 Task: Look for space in San Juan del Río, Mexico from 5th July, 2023 to 15th July, 2023 for 9 adults in price range Rs.15000 to Rs.25000. Place can be entire place with 5 bedrooms having 5 beds and 5 bathrooms. Property type can be house, flat, guest house. Booking option can be shelf check-in. Required host language is English.
Action: Mouse moved to (436, 90)
Screenshot: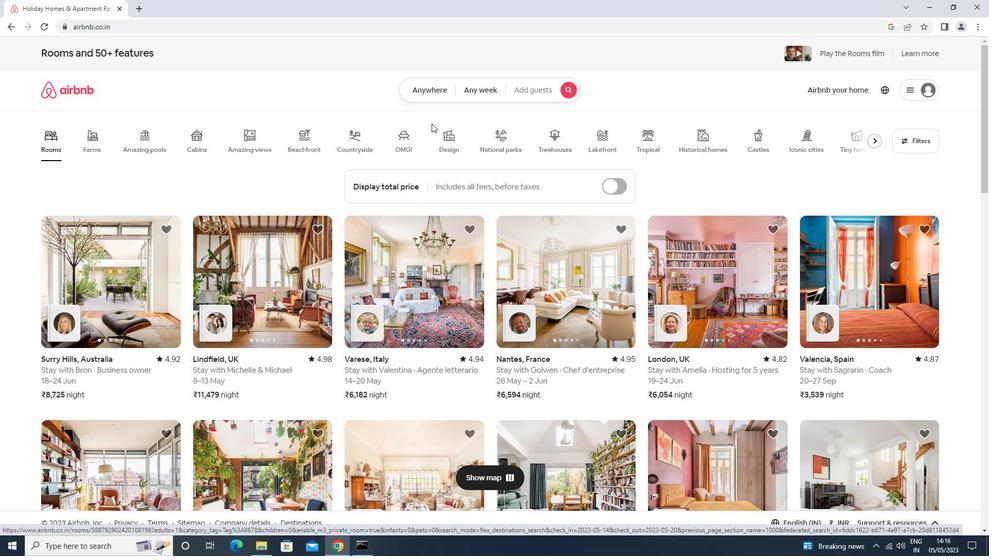 
Action: Mouse pressed left at (436, 90)
Screenshot: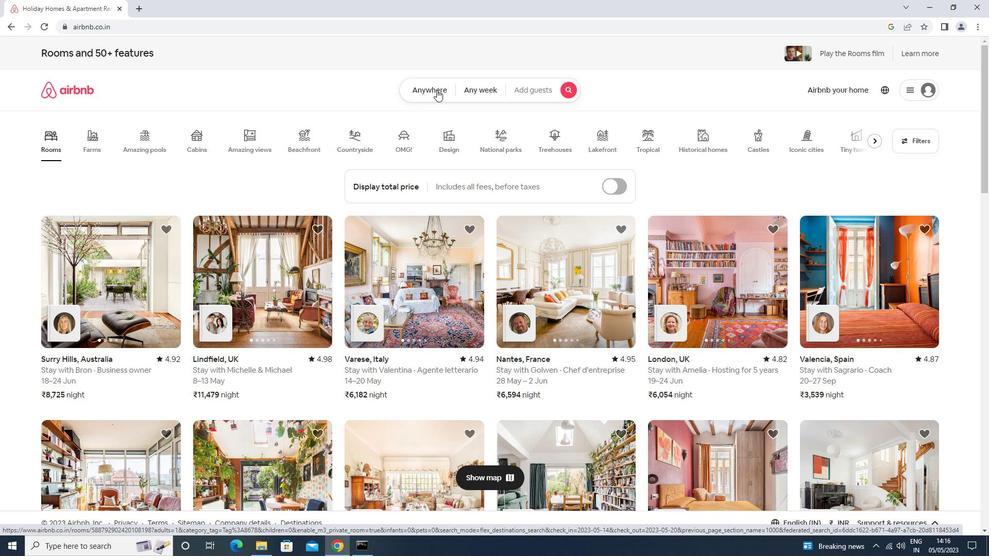 
Action: Mouse moved to (361, 131)
Screenshot: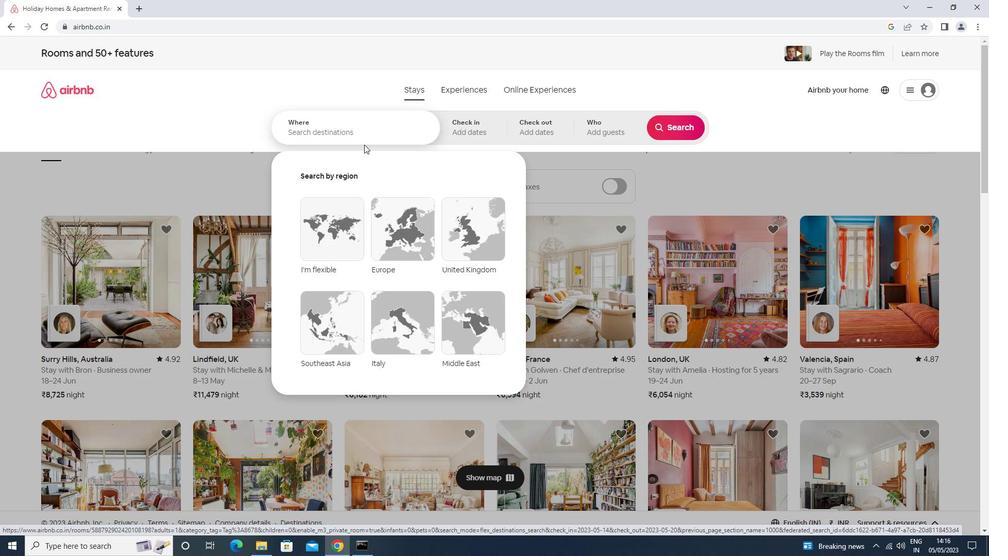 
Action: Mouse pressed left at (361, 131)
Screenshot: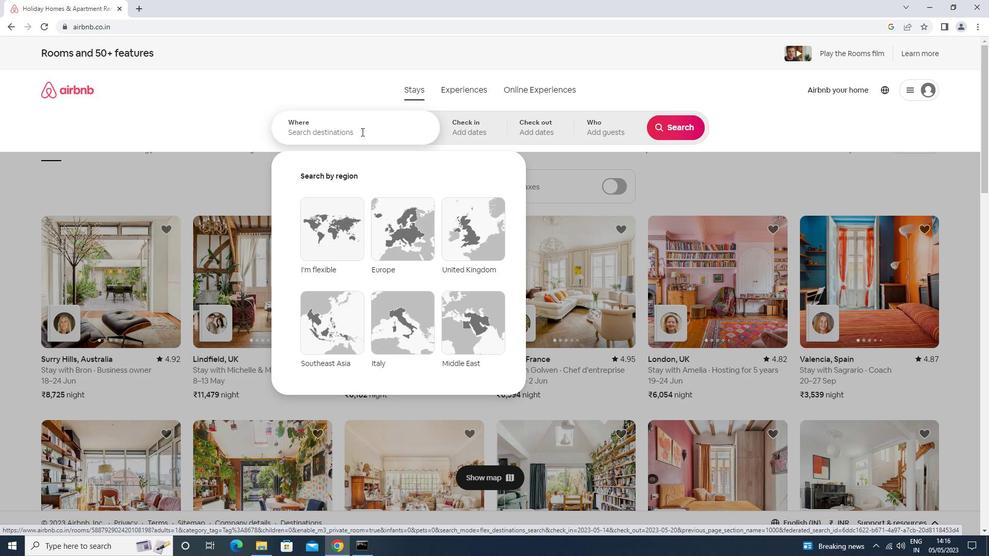 
Action: Key pressed <Key.shift>SAN<Key.space><Key.shift>JUAN<Key.space>DEL<Key.space><Key.down><Key.down><Key.enter>
Screenshot: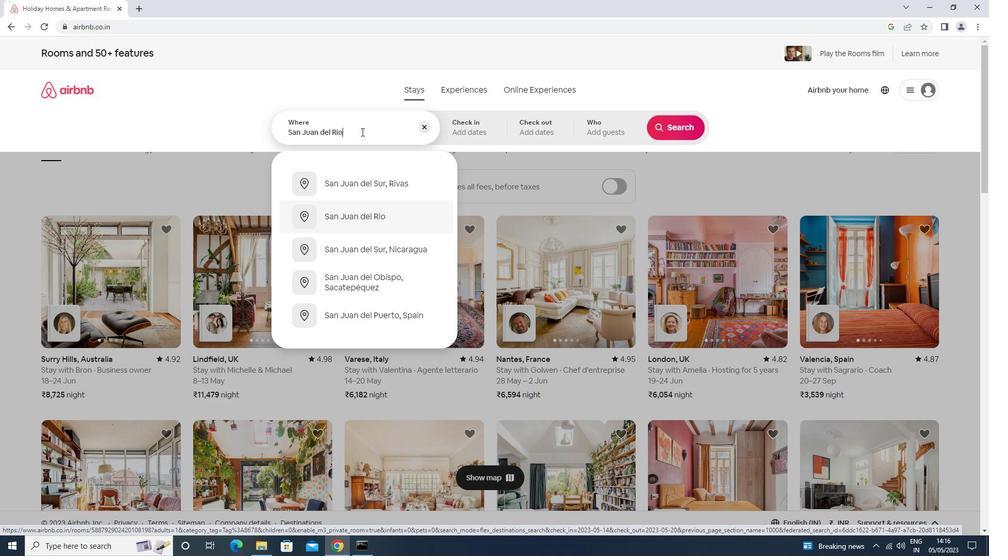 
Action: Mouse moved to (673, 207)
Screenshot: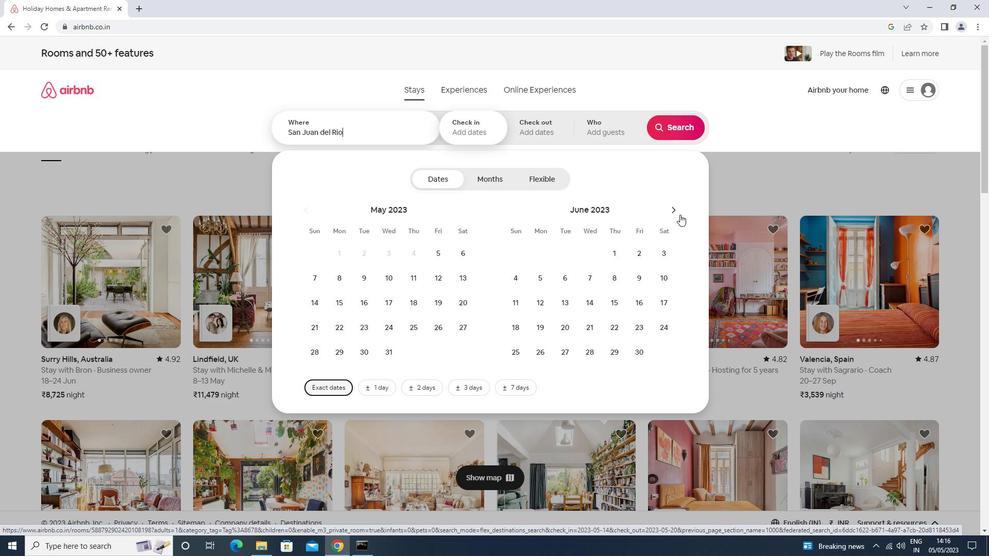 
Action: Mouse pressed left at (673, 207)
Screenshot: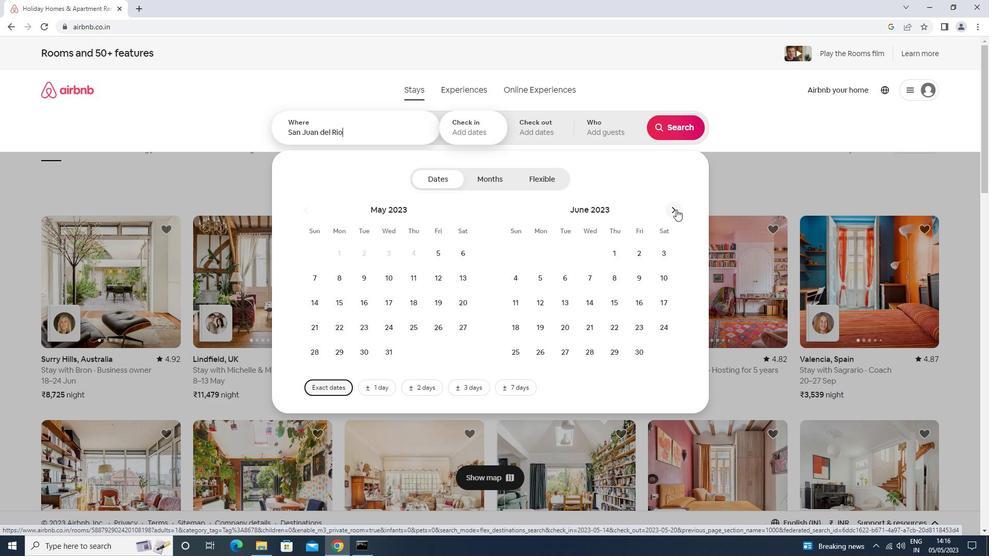 
Action: Mouse moved to (589, 279)
Screenshot: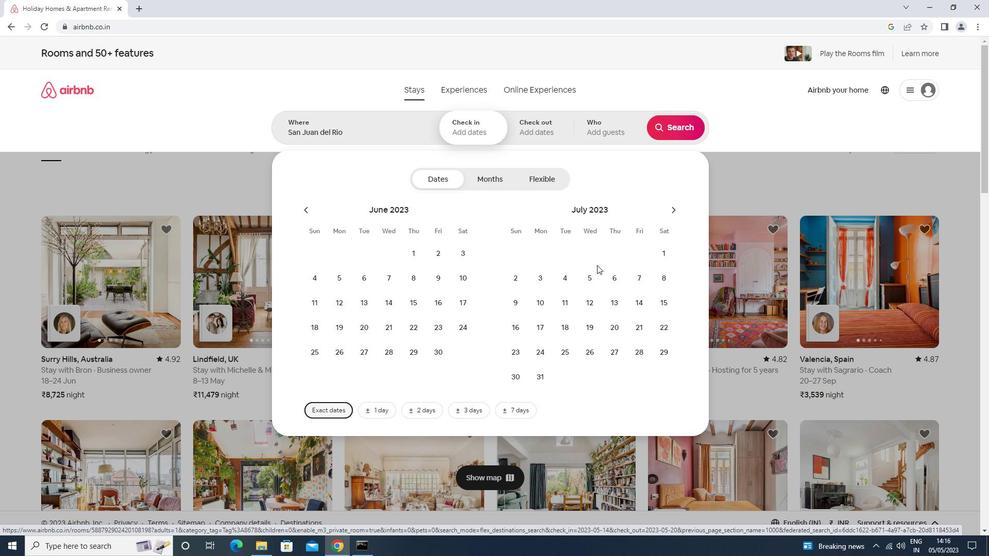 
Action: Mouse pressed left at (589, 279)
Screenshot: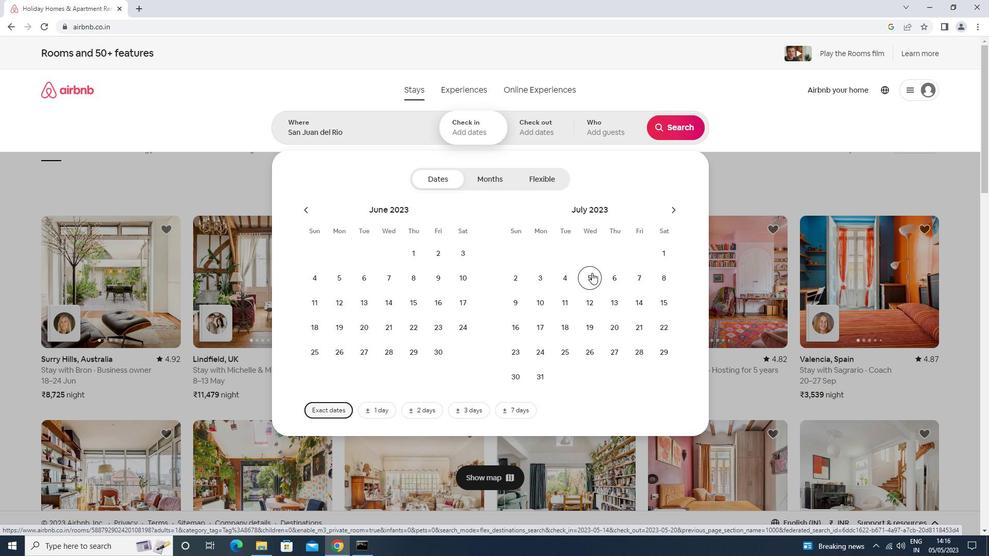 
Action: Mouse moved to (659, 299)
Screenshot: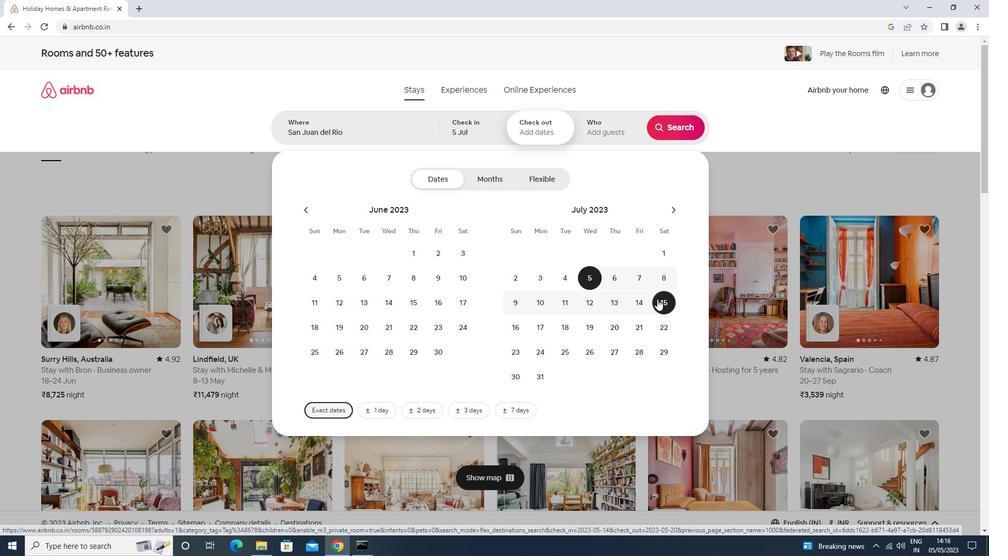 
Action: Mouse pressed left at (659, 299)
Screenshot: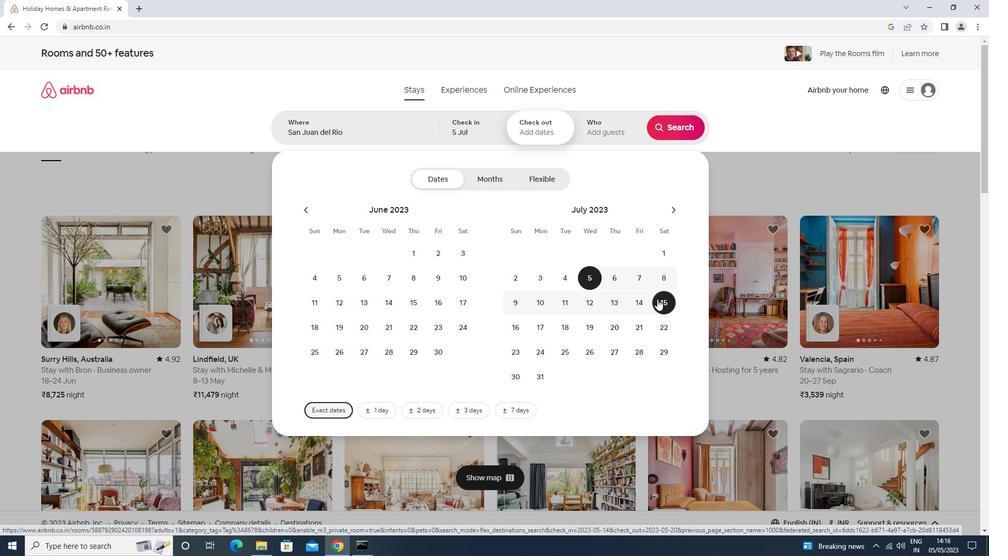 
Action: Mouse moved to (608, 129)
Screenshot: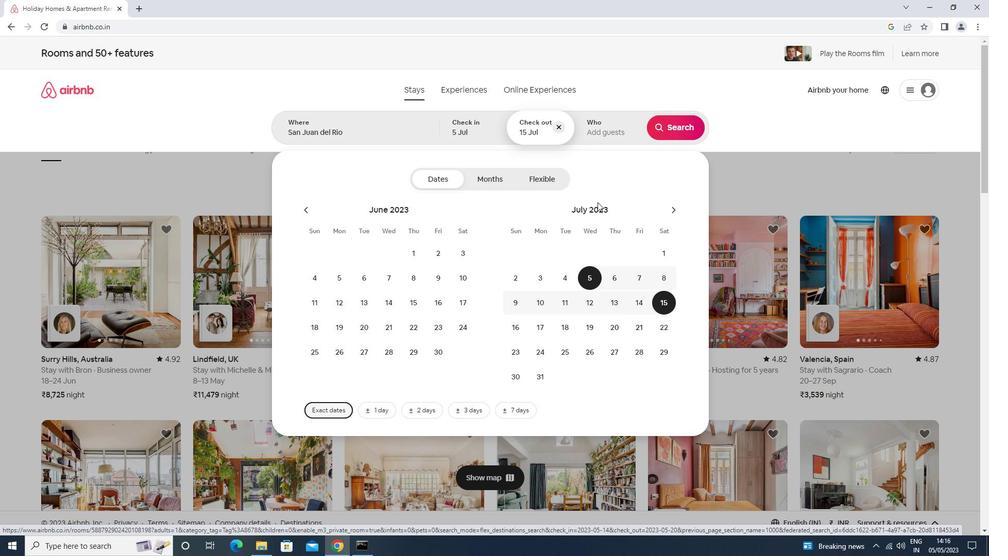 
Action: Mouse pressed left at (608, 129)
Screenshot: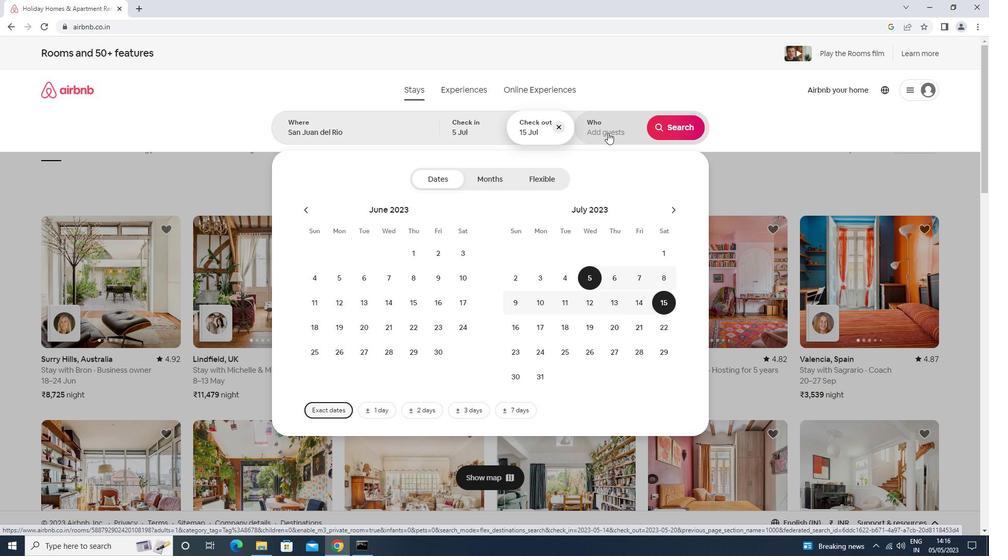 
Action: Mouse moved to (673, 183)
Screenshot: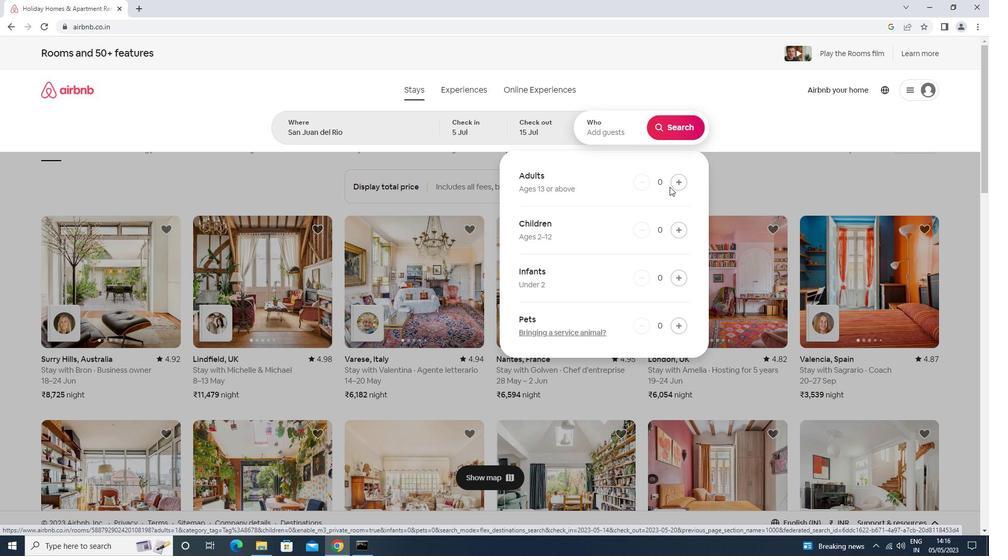 
Action: Mouse pressed left at (673, 183)
Screenshot: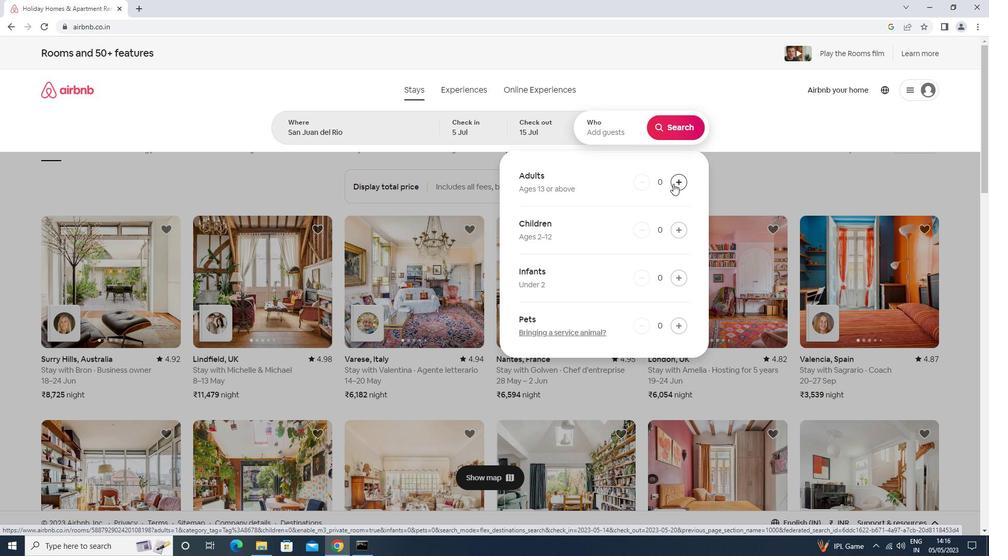 
Action: Mouse pressed left at (673, 183)
Screenshot: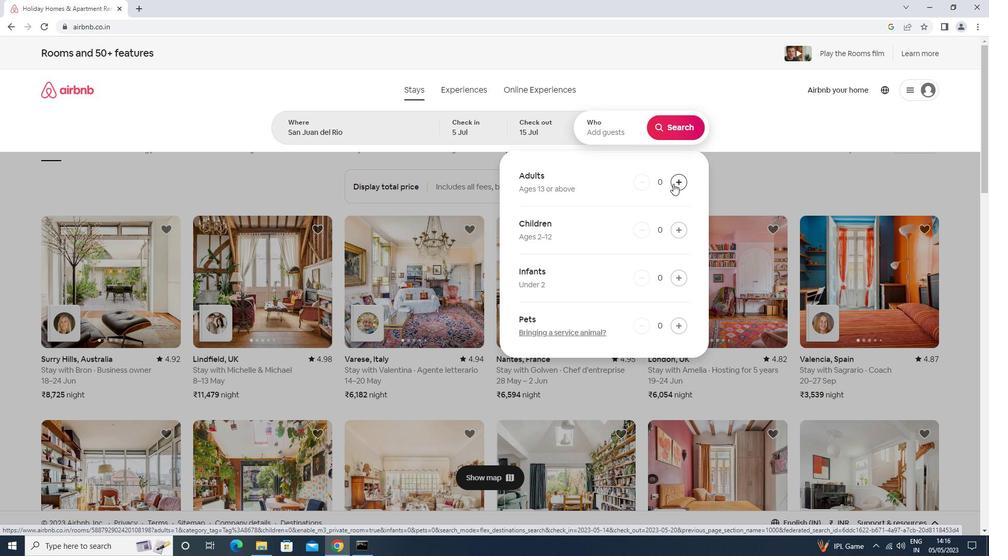 
Action: Mouse pressed left at (673, 183)
Screenshot: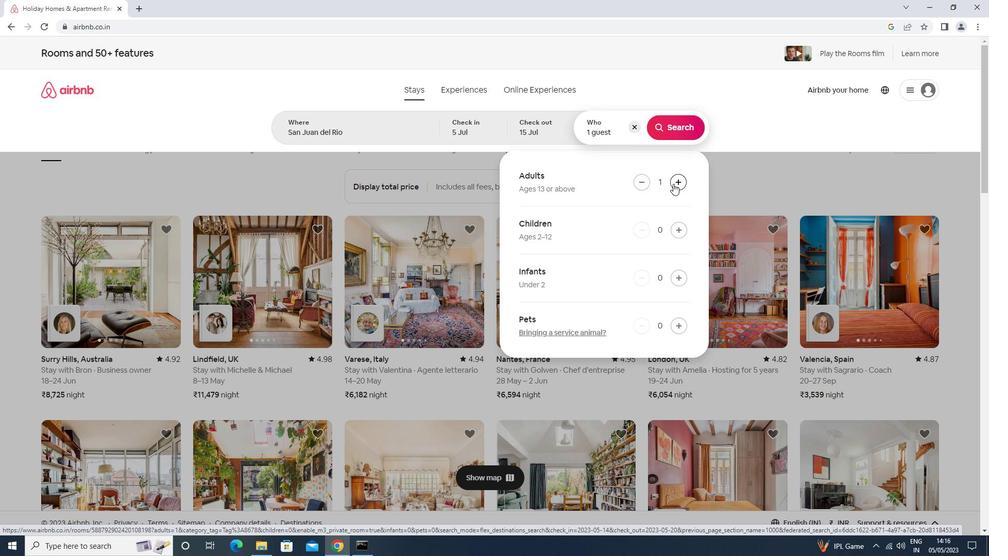 
Action: Mouse pressed left at (673, 183)
Screenshot: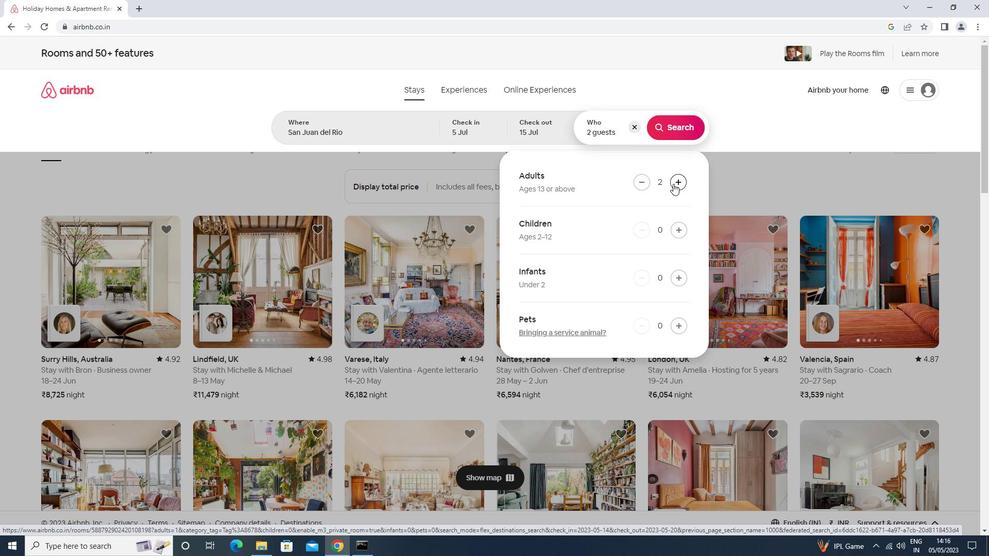 
Action: Mouse pressed left at (673, 183)
Screenshot: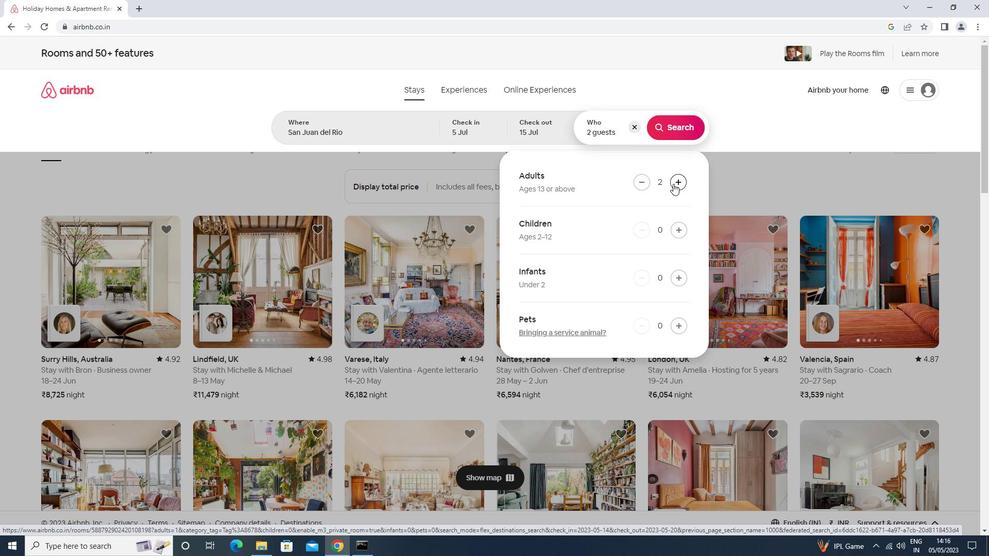 
Action: Mouse pressed left at (673, 183)
Screenshot: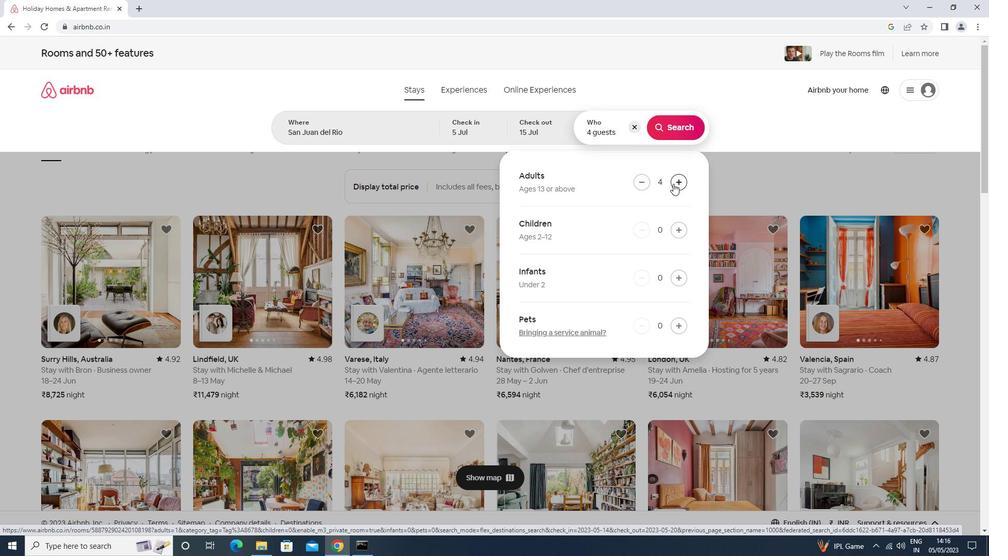 
Action: Mouse pressed left at (673, 183)
Screenshot: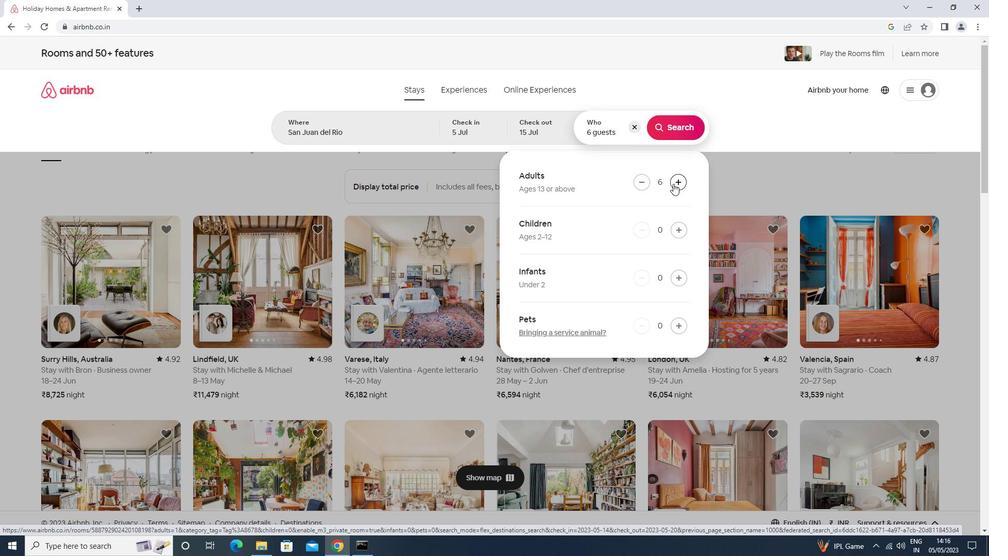 
Action: Mouse pressed left at (673, 183)
Screenshot: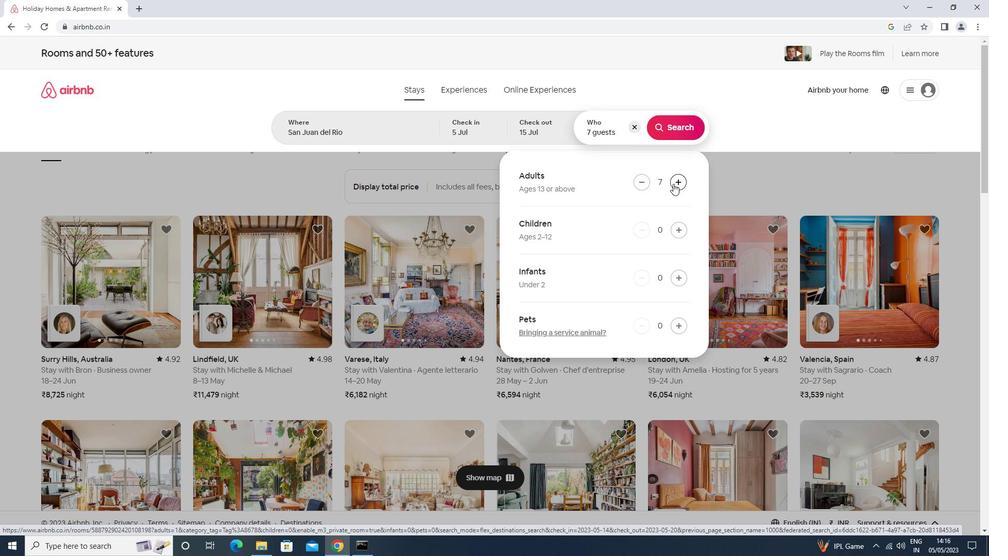 
Action: Mouse pressed left at (673, 183)
Screenshot: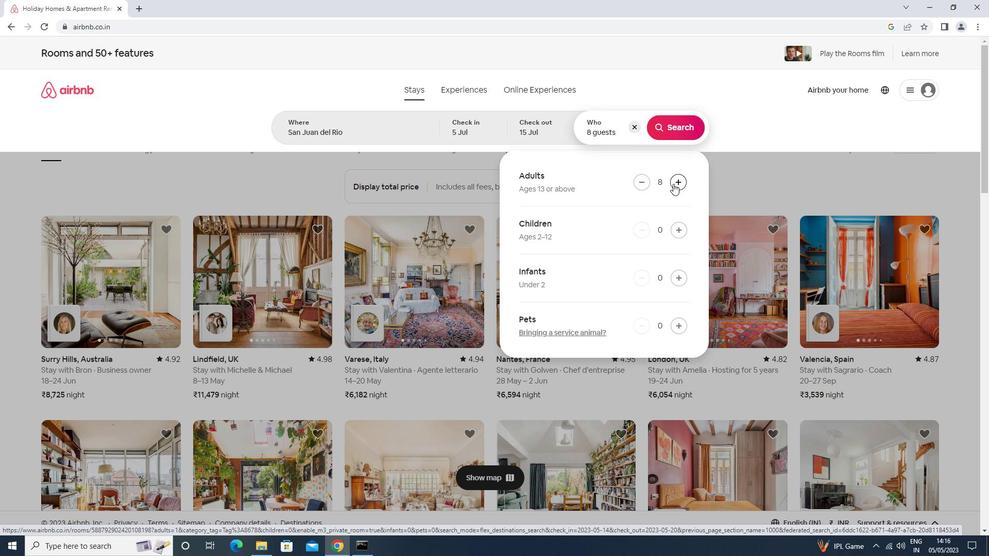 
Action: Mouse moved to (670, 125)
Screenshot: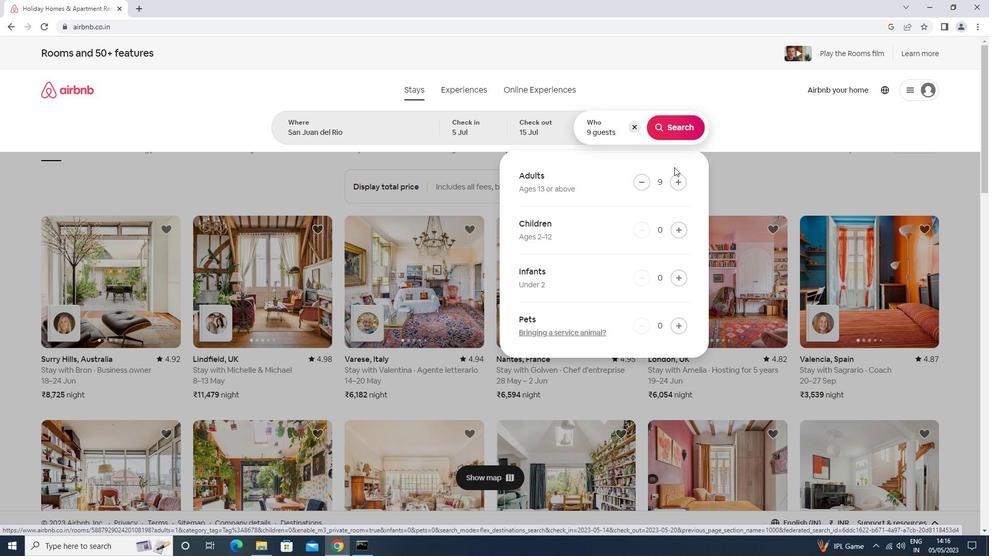 
Action: Mouse pressed left at (670, 125)
Screenshot: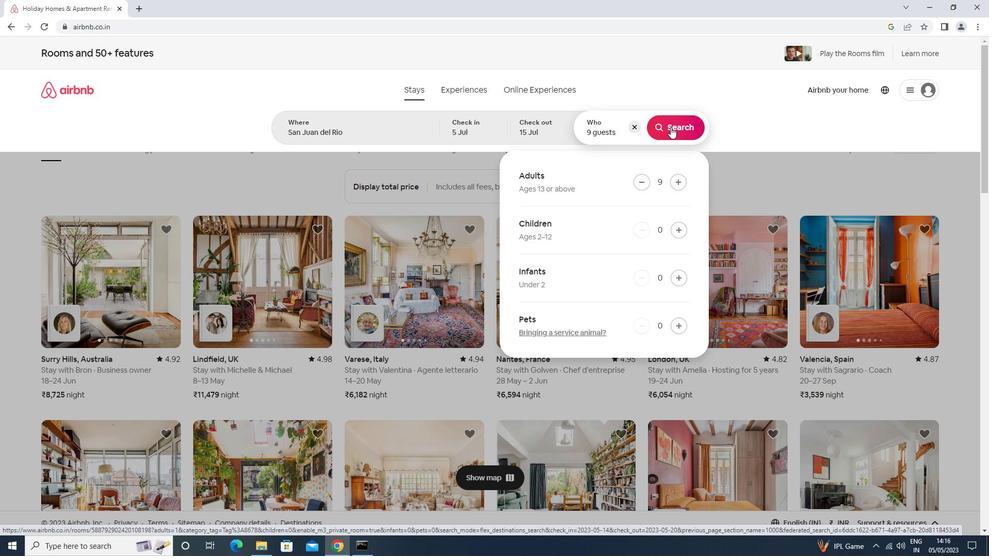 
Action: Mouse moved to (938, 101)
Screenshot: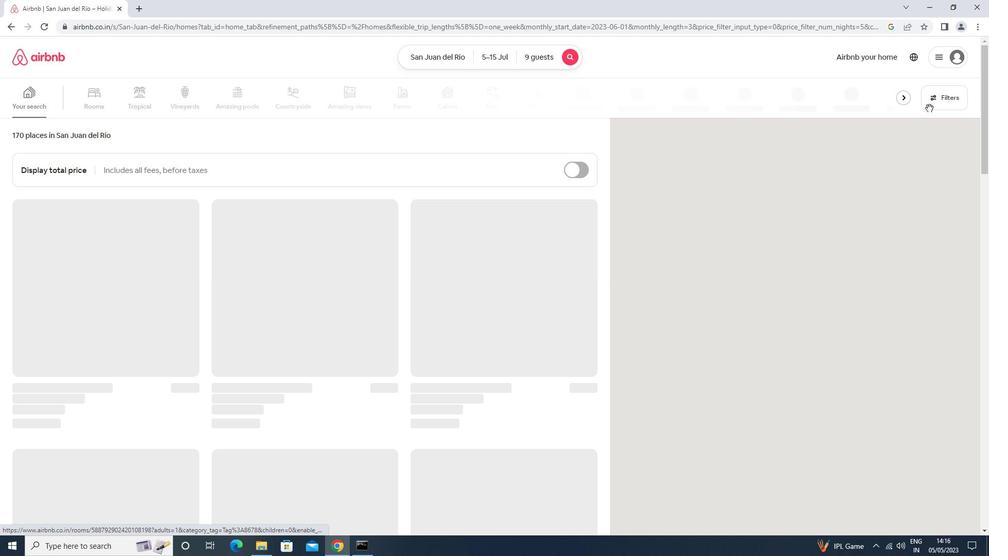 
Action: Mouse pressed left at (938, 101)
Screenshot: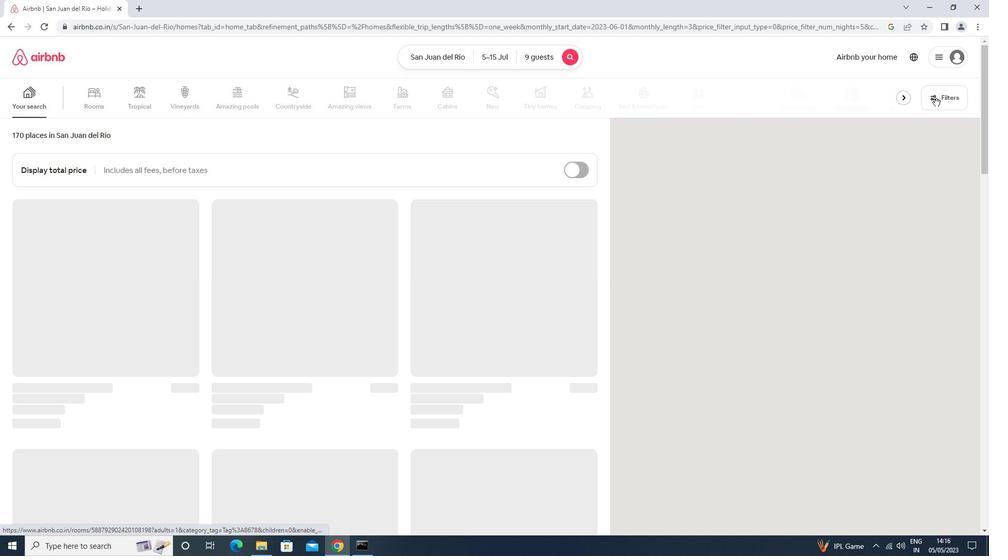 
Action: Mouse moved to (403, 348)
Screenshot: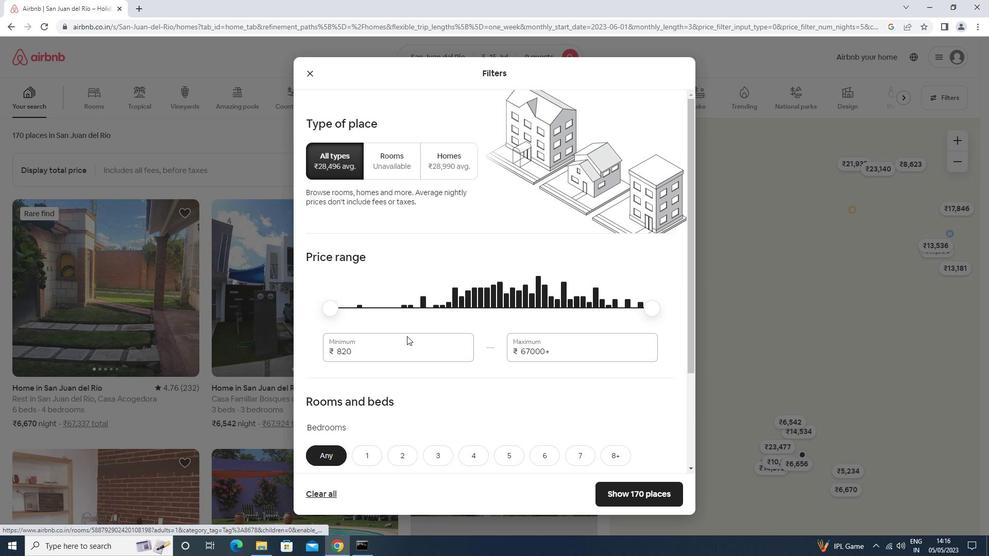 
Action: Mouse pressed left at (403, 348)
Screenshot: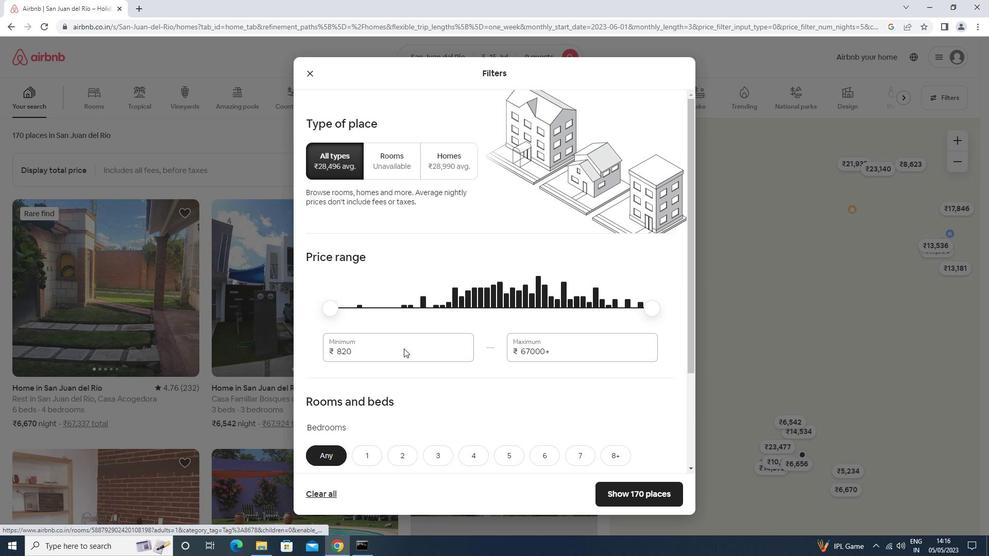 
Action: Key pressed <Key.backspace><Key.backspace><Key.backspace>15000<Key.tab>25000
Screenshot: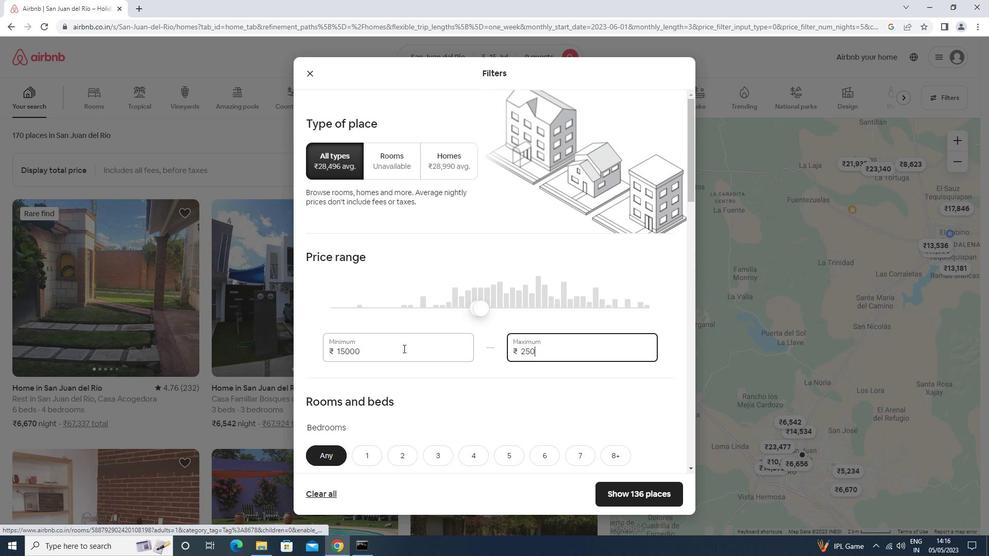 
Action: Mouse moved to (396, 347)
Screenshot: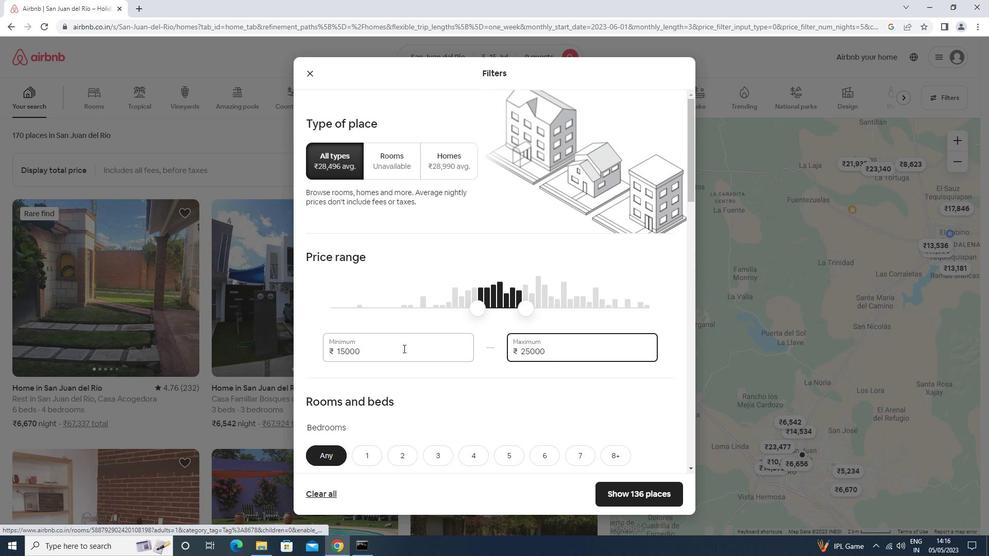 
Action: Mouse scrolled (396, 347) with delta (0, 0)
Screenshot: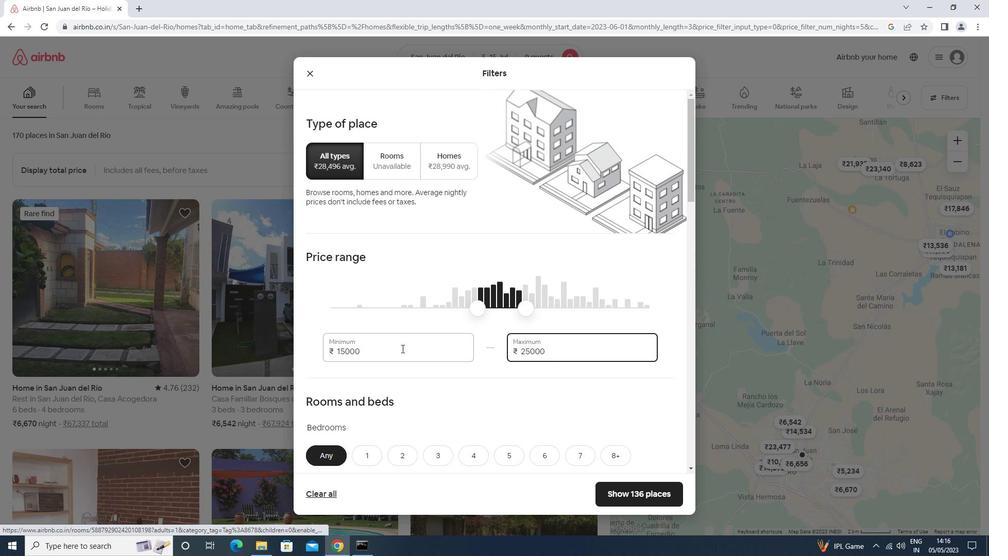 
Action: Mouse scrolled (396, 347) with delta (0, 0)
Screenshot: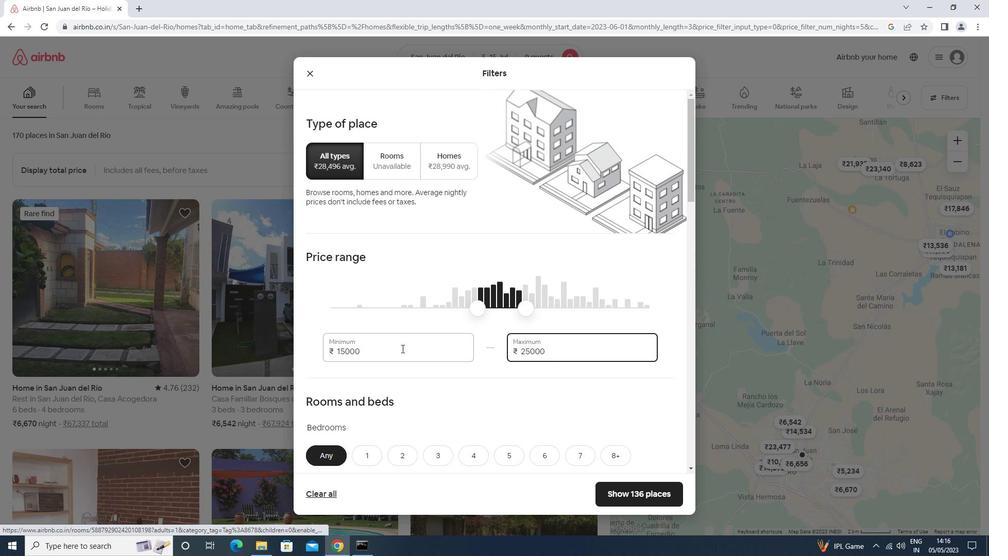 
Action: Mouse scrolled (396, 347) with delta (0, 0)
Screenshot: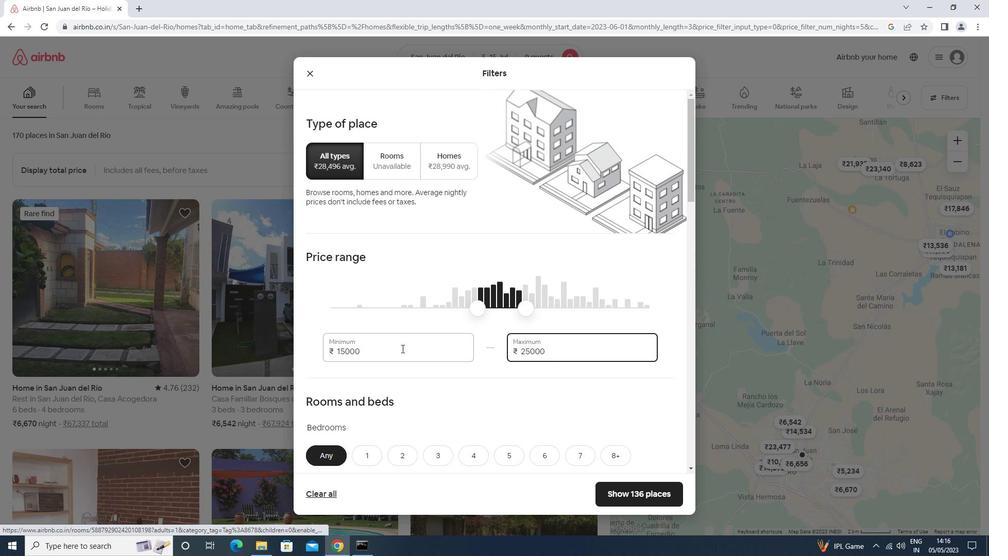 
Action: Mouse scrolled (396, 347) with delta (0, 0)
Screenshot: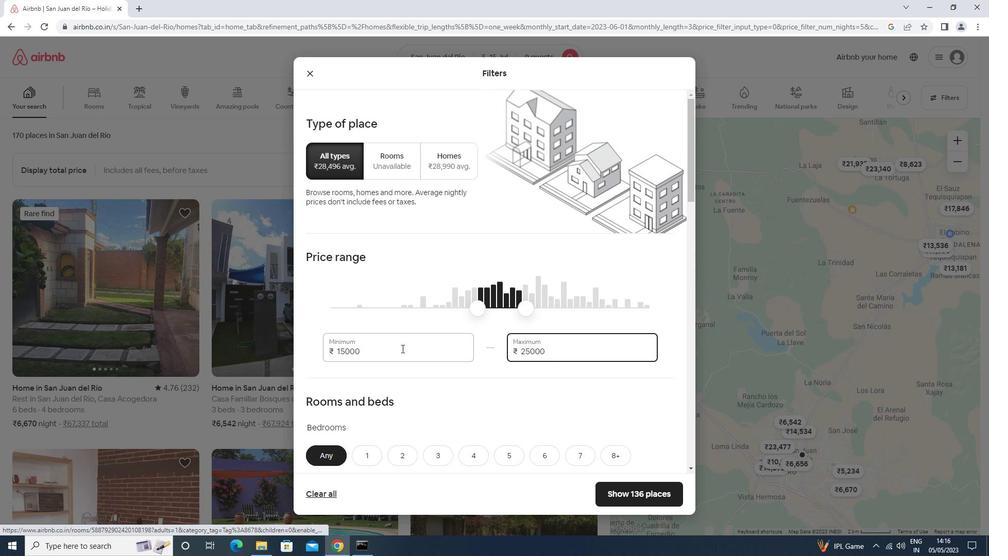 
Action: Mouse scrolled (396, 347) with delta (0, 0)
Screenshot: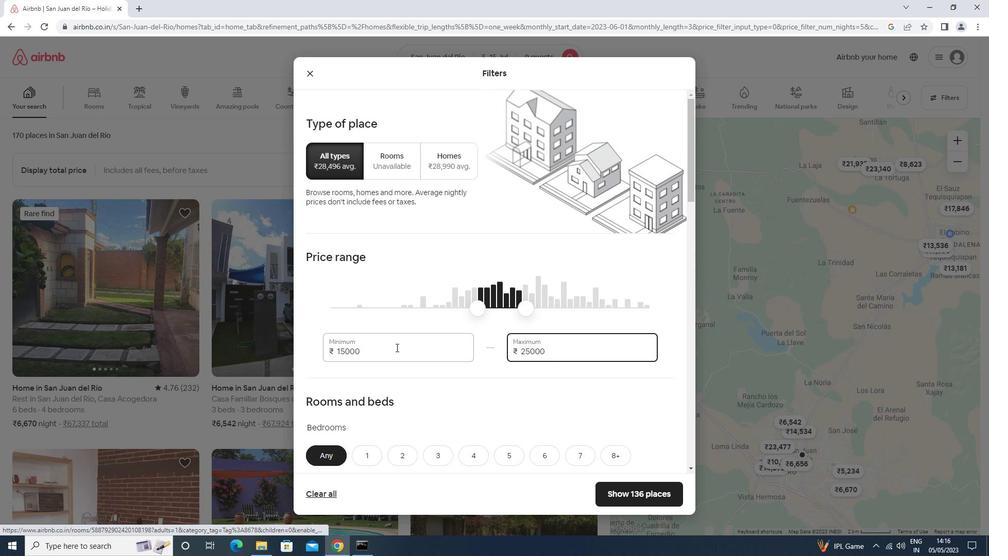 
Action: Mouse scrolled (396, 347) with delta (0, 0)
Screenshot: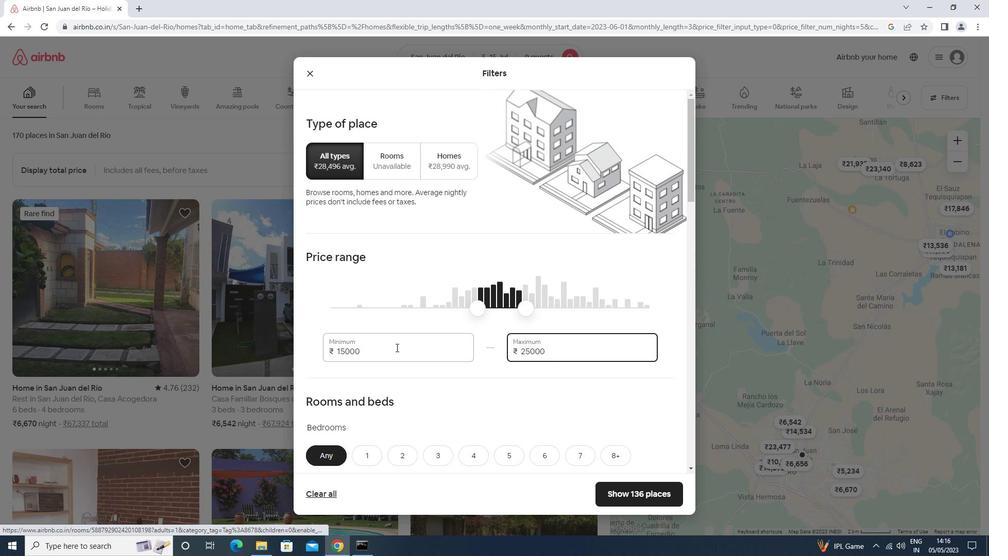 
Action: Mouse moved to (507, 141)
Screenshot: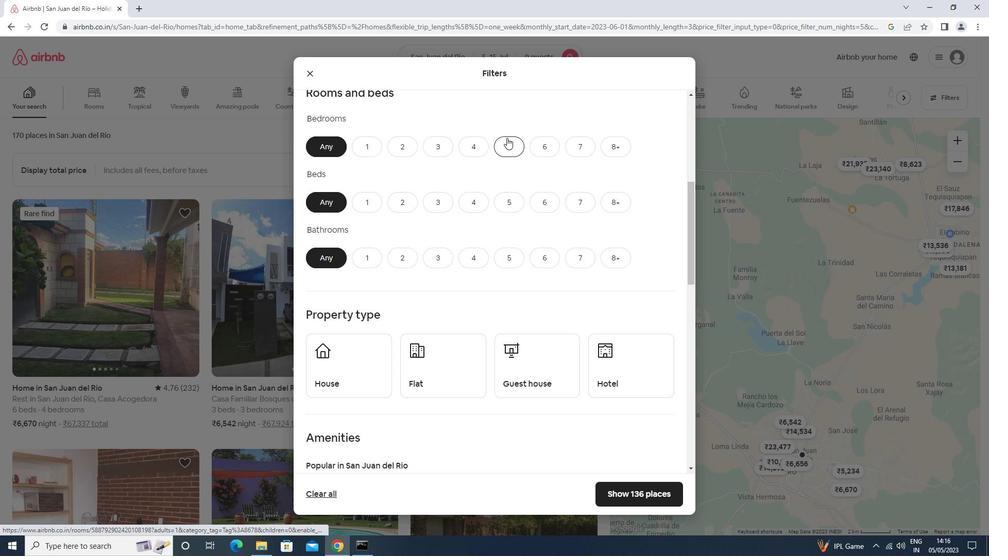 
Action: Mouse pressed left at (507, 141)
Screenshot: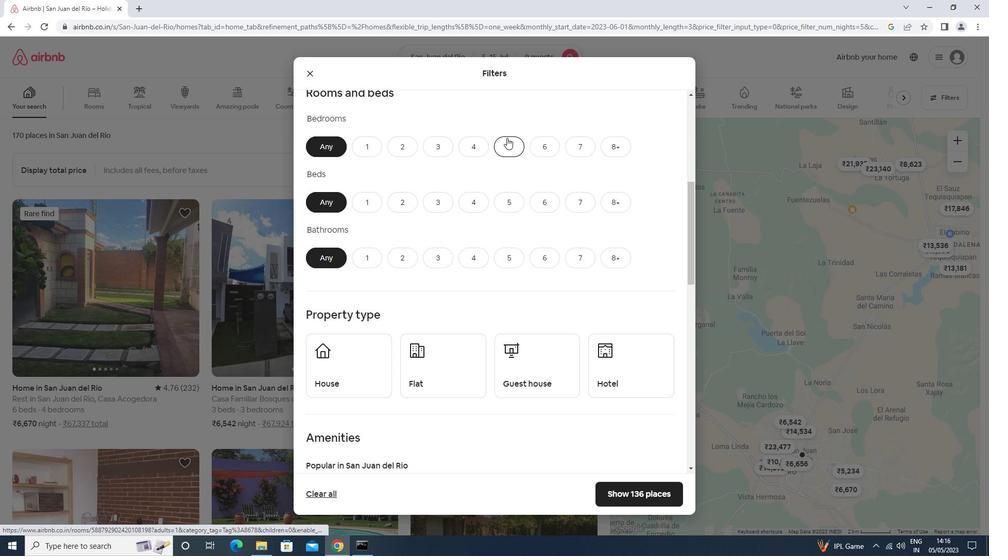 
Action: Mouse moved to (513, 201)
Screenshot: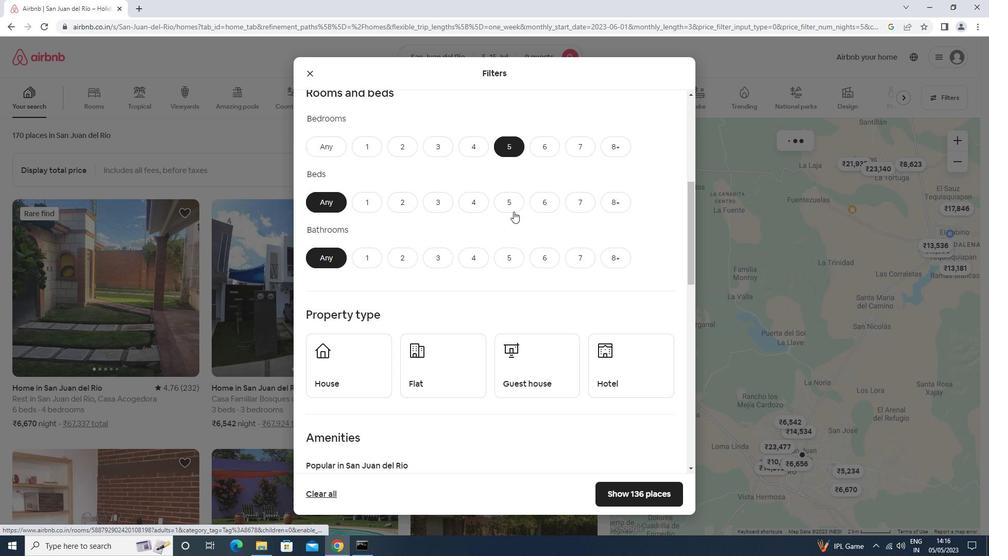 
Action: Mouse pressed left at (513, 201)
Screenshot: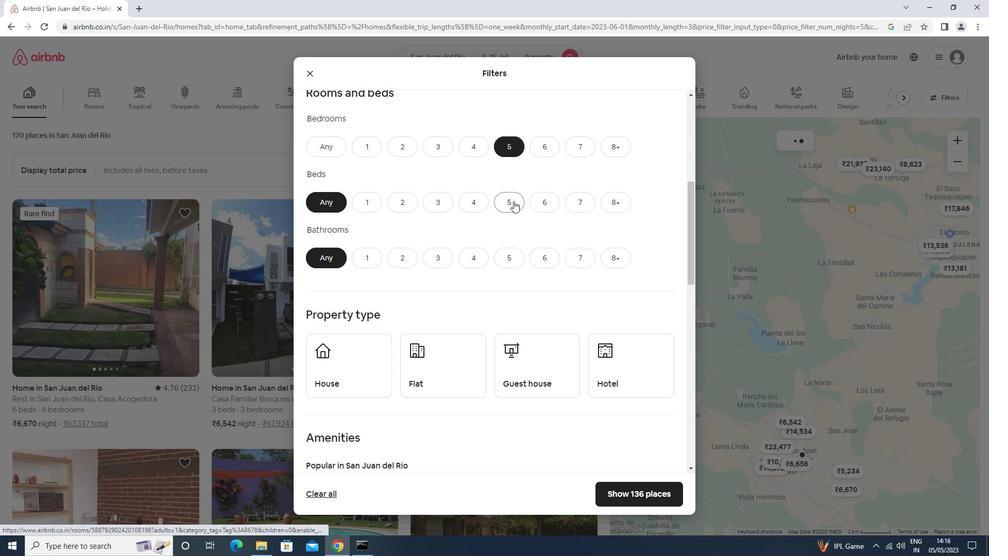 
Action: Mouse moved to (513, 255)
Screenshot: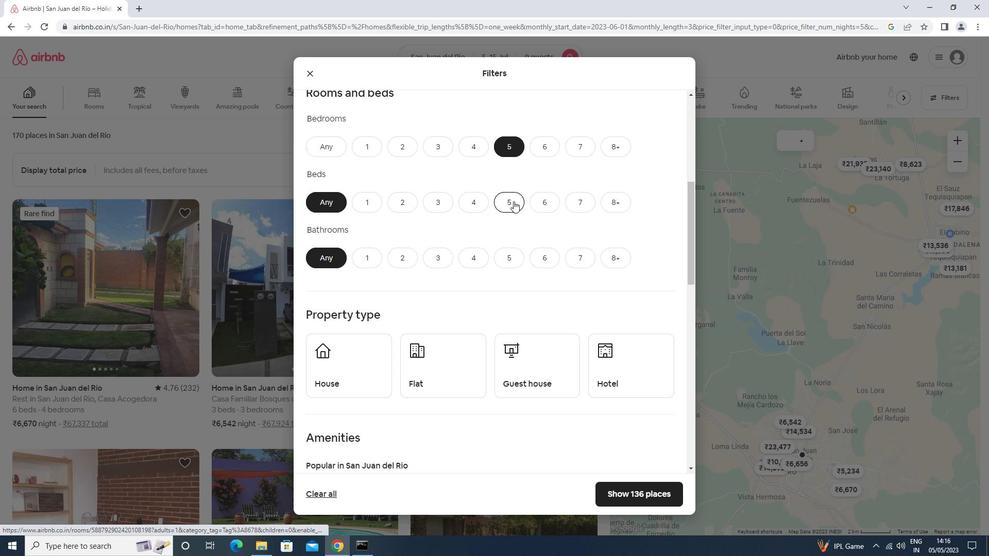 
Action: Mouse pressed left at (513, 255)
Screenshot: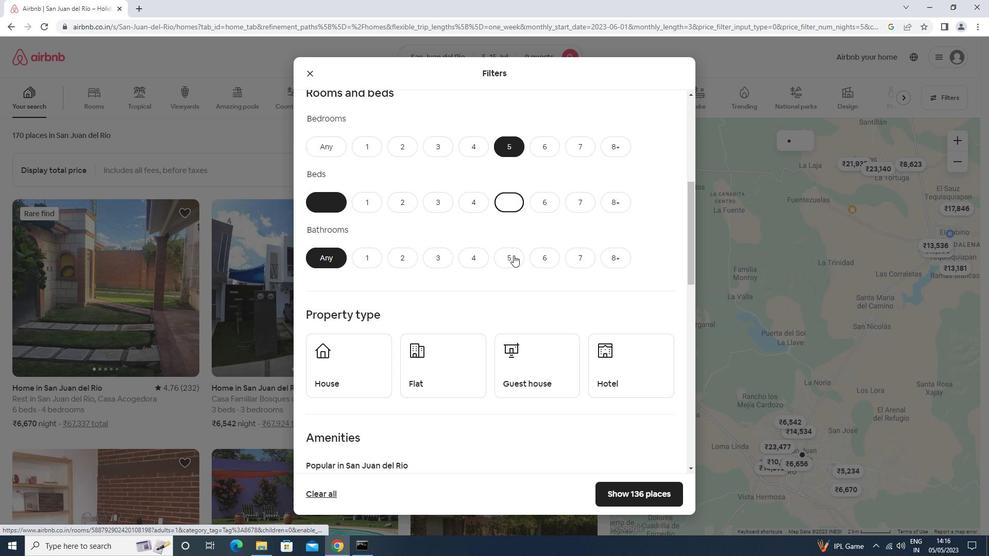 
Action: Mouse moved to (510, 256)
Screenshot: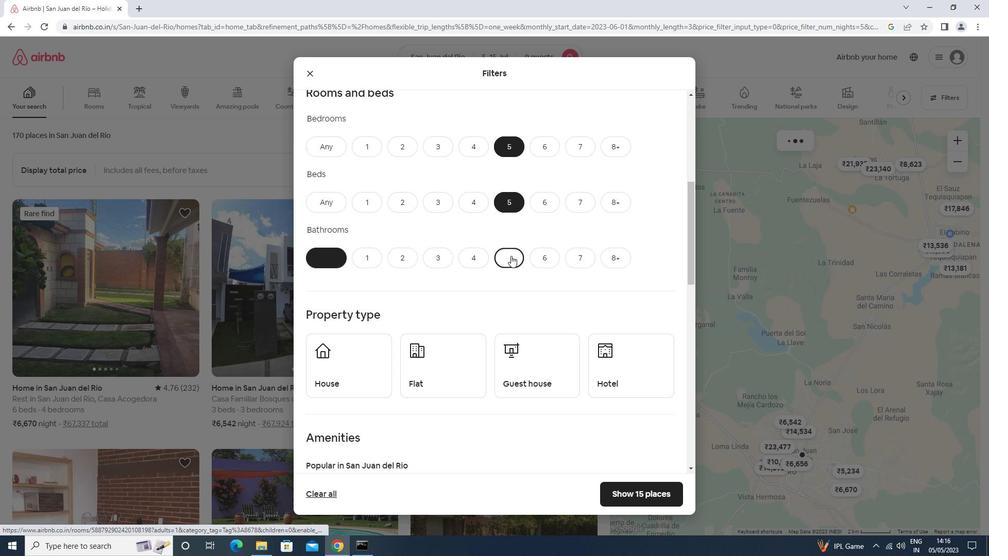 
Action: Mouse scrolled (510, 256) with delta (0, 0)
Screenshot: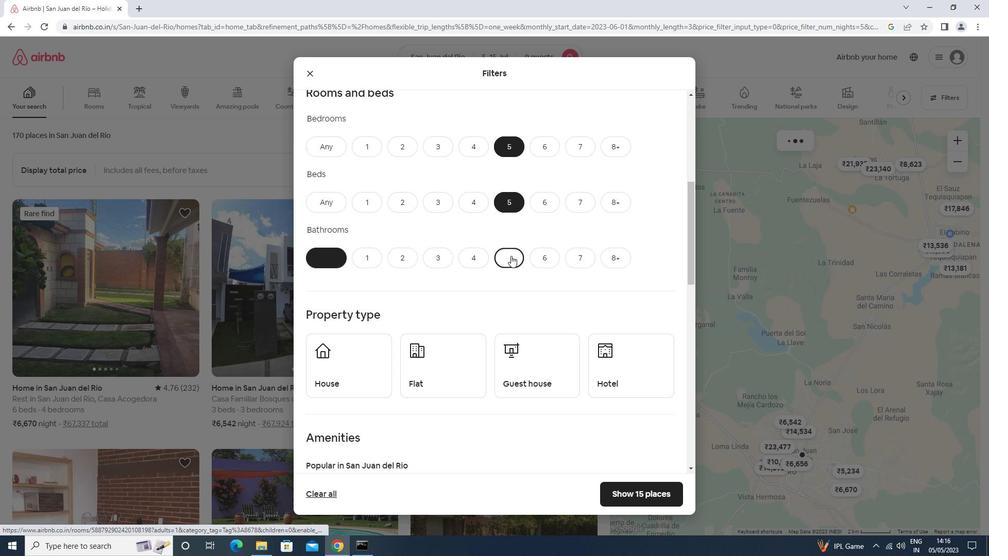 
Action: Mouse moved to (510, 256)
Screenshot: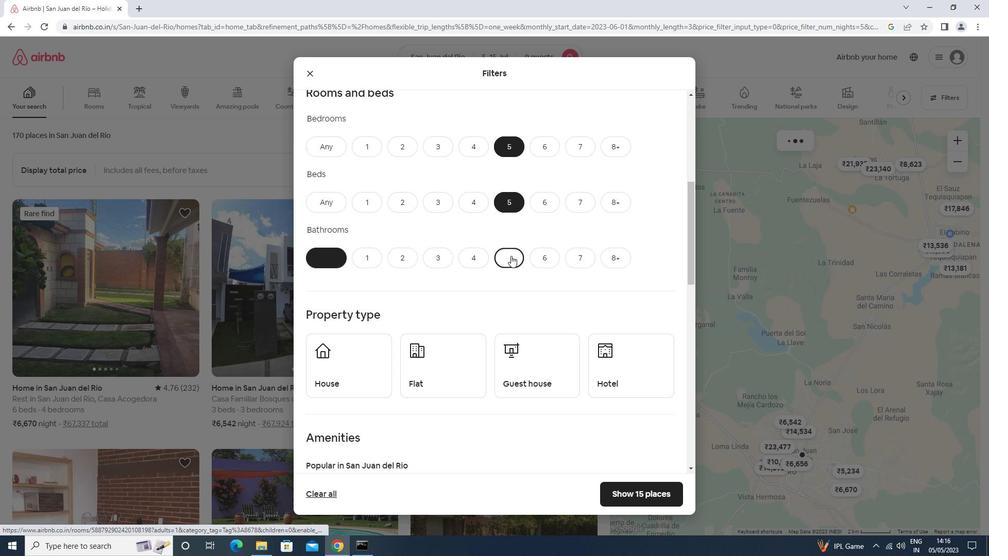 
Action: Mouse scrolled (510, 256) with delta (0, 0)
Screenshot: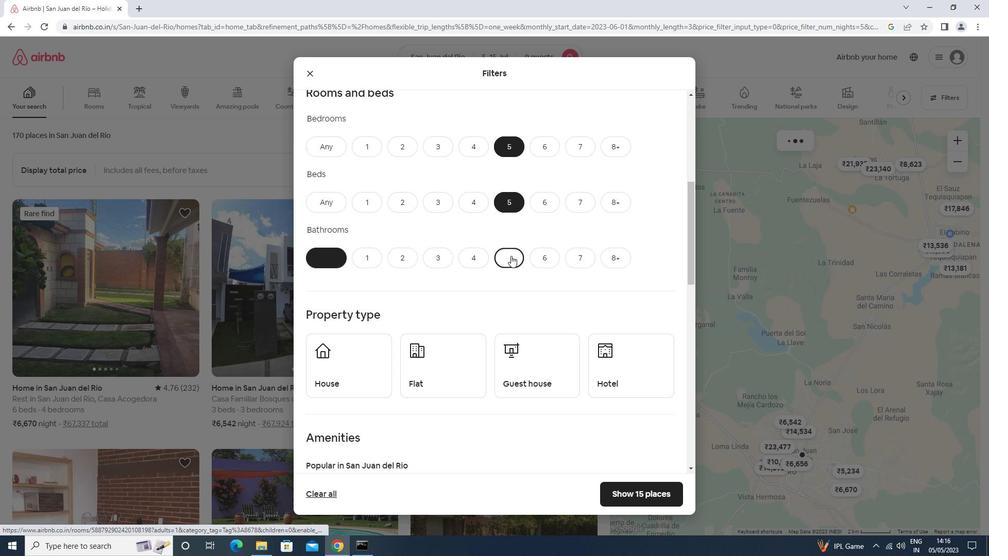 
Action: Mouse scrolled (510, 256) with delta (0, 0)
Screenshot: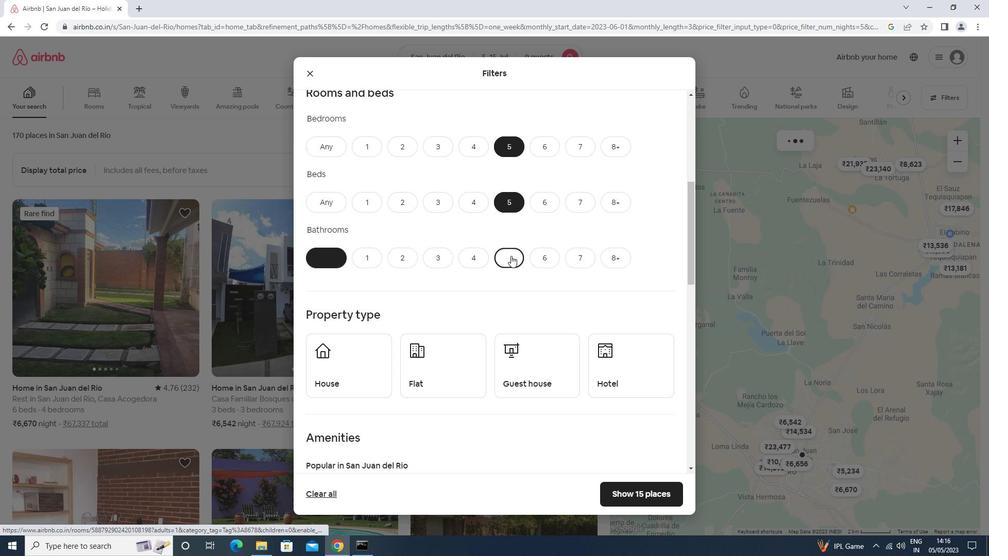 
Action: Mouse scrolled (510, 256) with delta (0, 0)
Screenshot: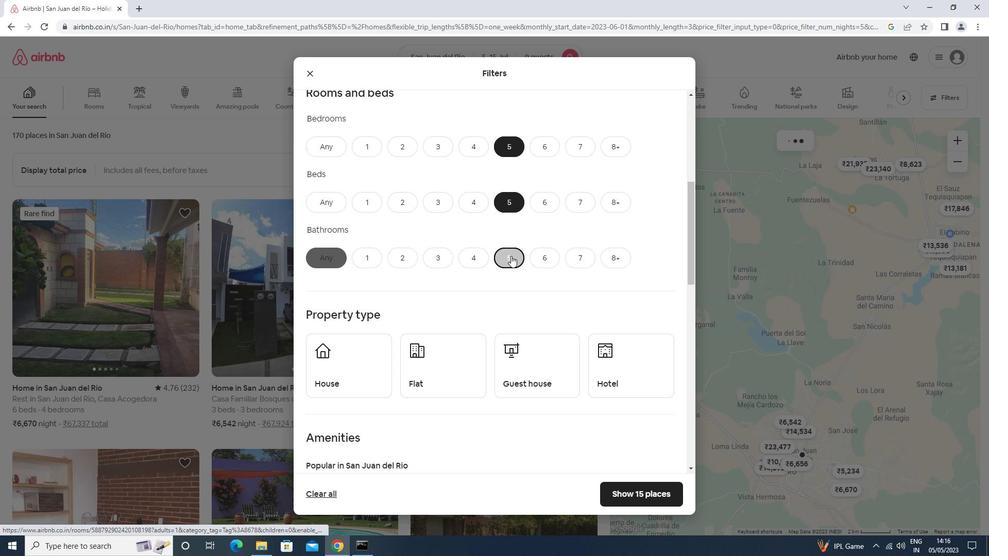 
Action: Mouse moved to (339, 171)
Screenshot: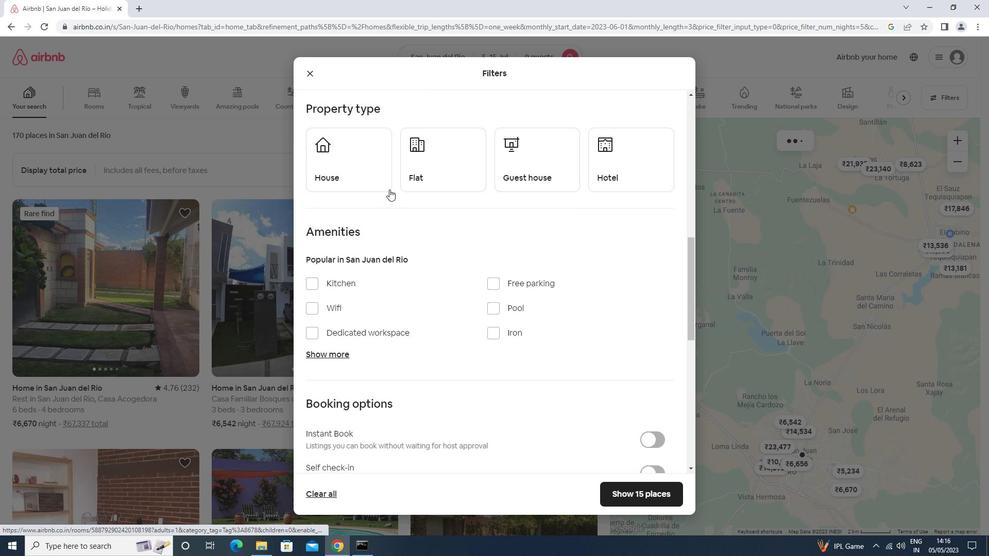 
Action: Mouse pressed left at (339, 171)
Screenshot: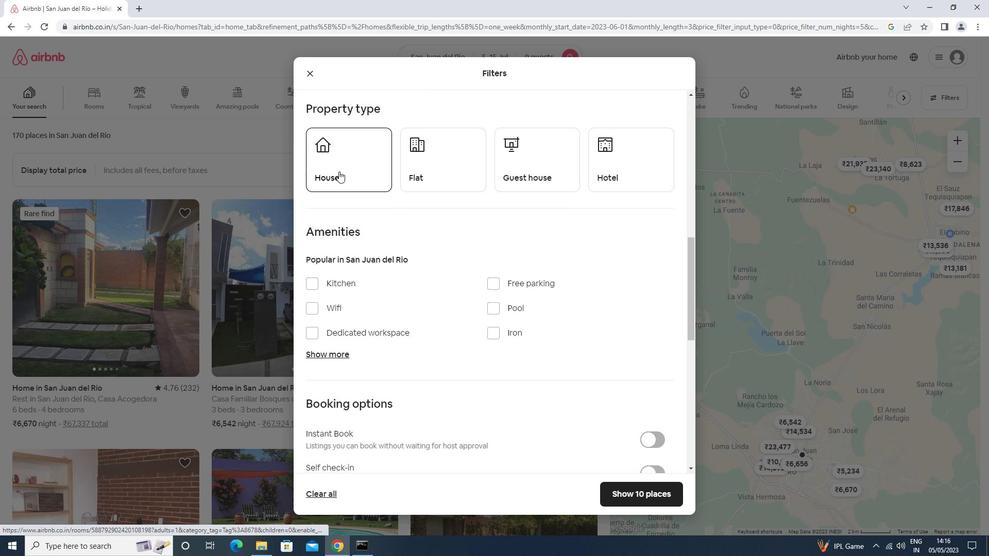 
Action: Mouse moved to (469, 176)
Screenshot: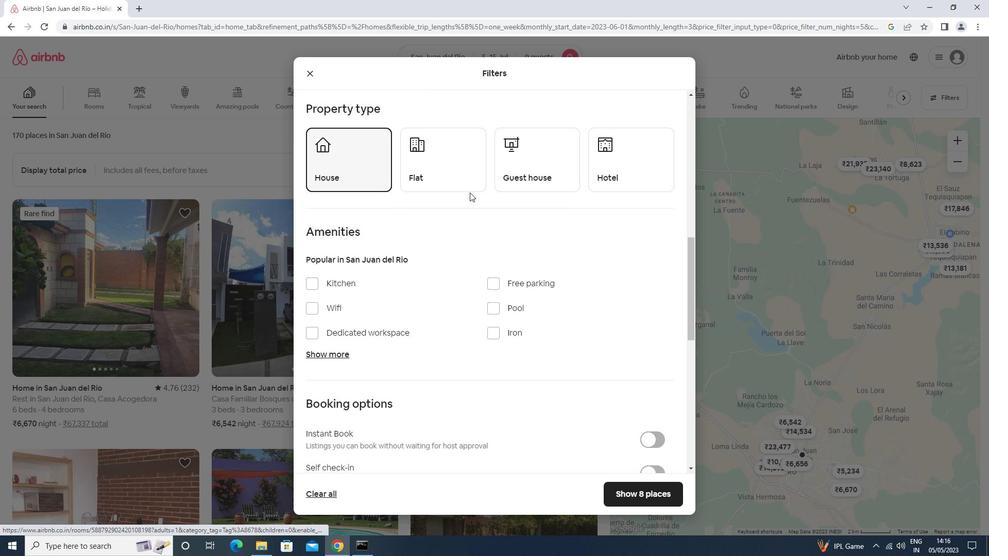 
Action: Mouse pressed left at (469, 176)
Screenshot: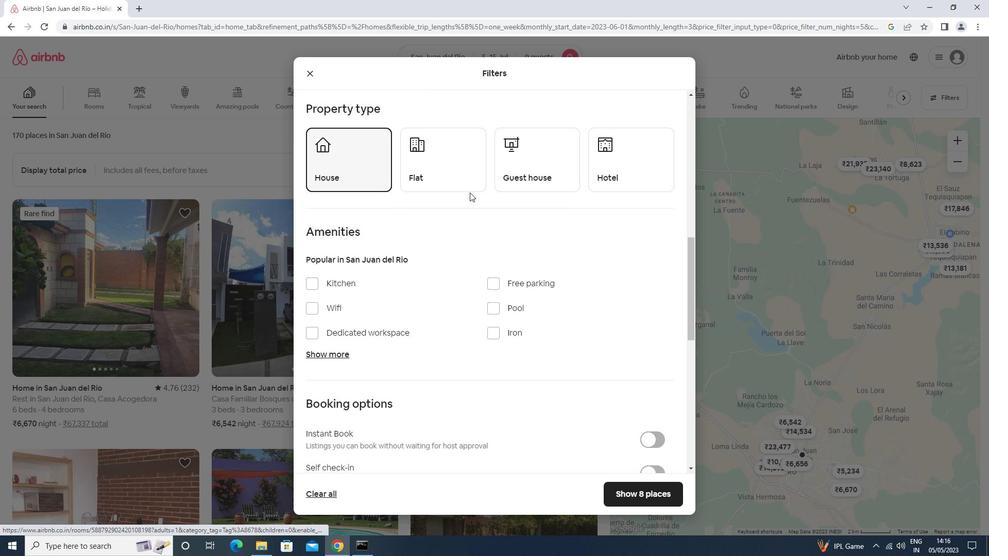 
Action: Mouse moved to (519, 175)
Screenshot: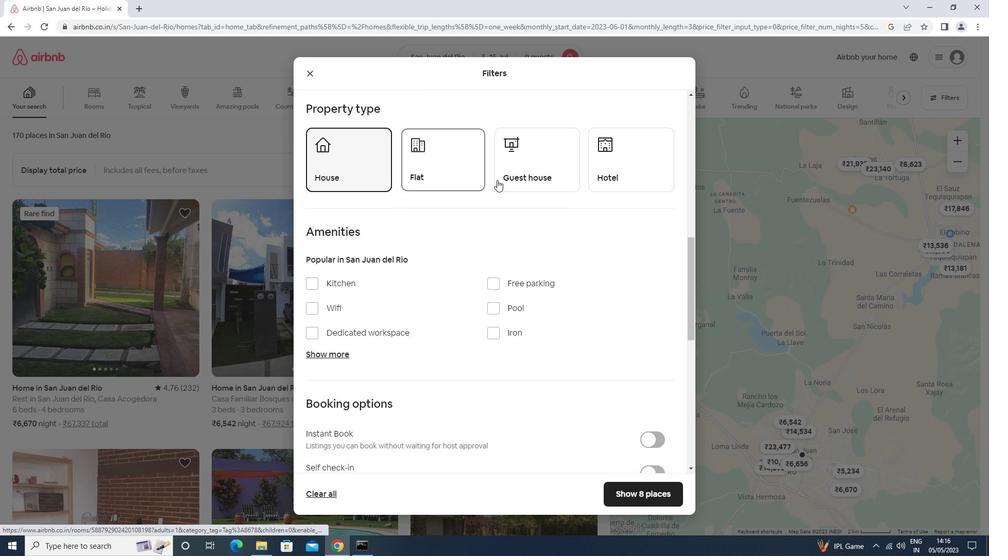 
Action: Mouse pressed left at (519, 175)
Screenshot: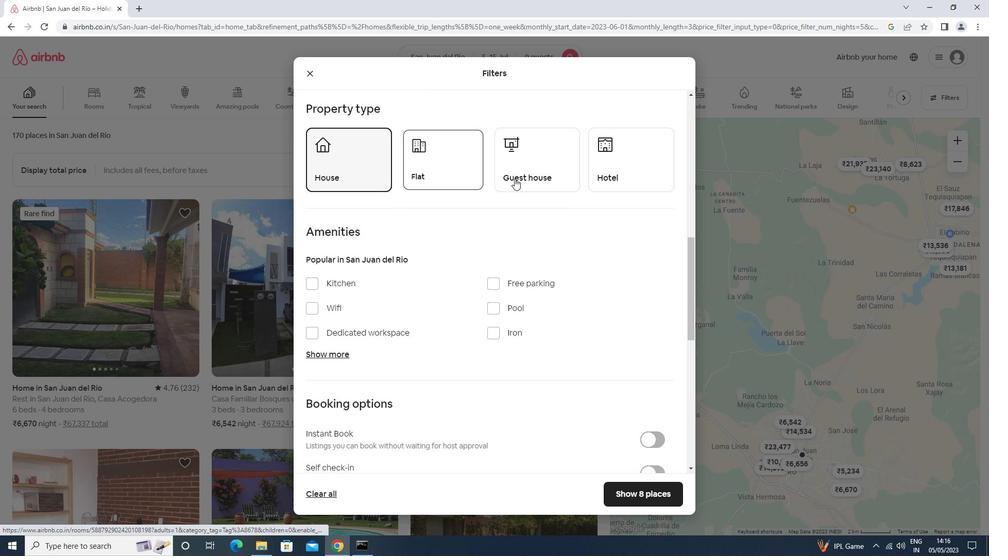 
Action: Mouse moved to (519, 175)
Screenshot: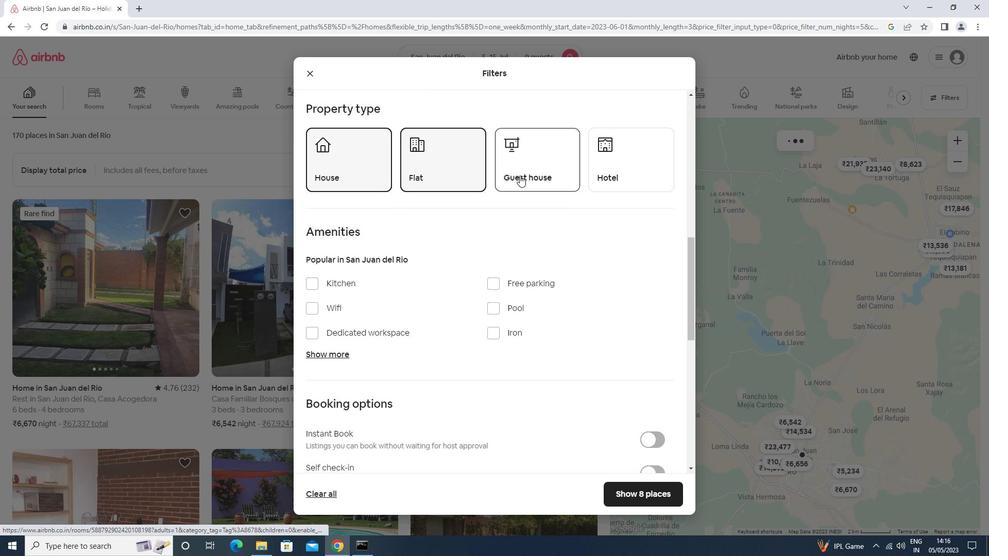 
Action: Mouse scrolled (519, 175) with delta (0, 0)
Screenshot: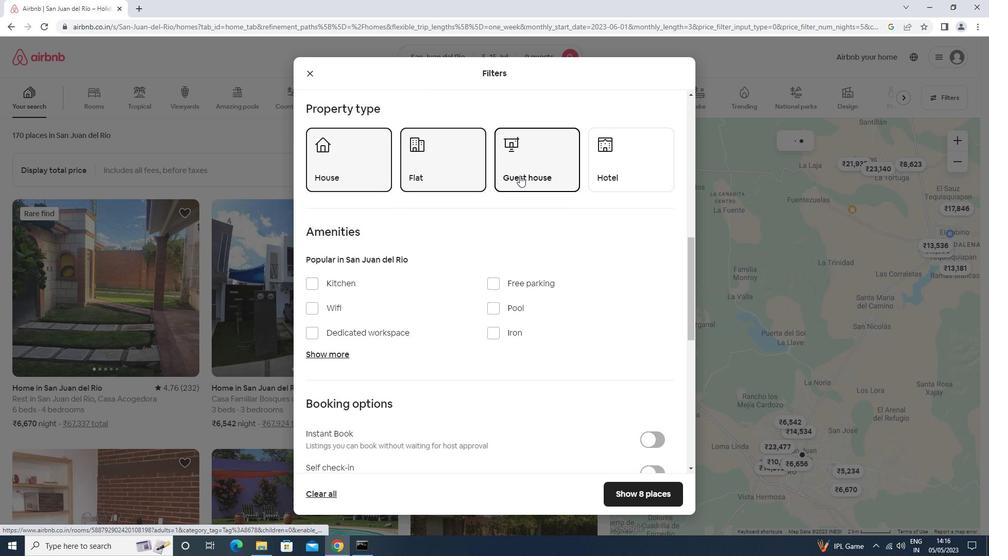 
Action: Mouse scrolled (519, 175) with delta (0, 0)
Screenshot: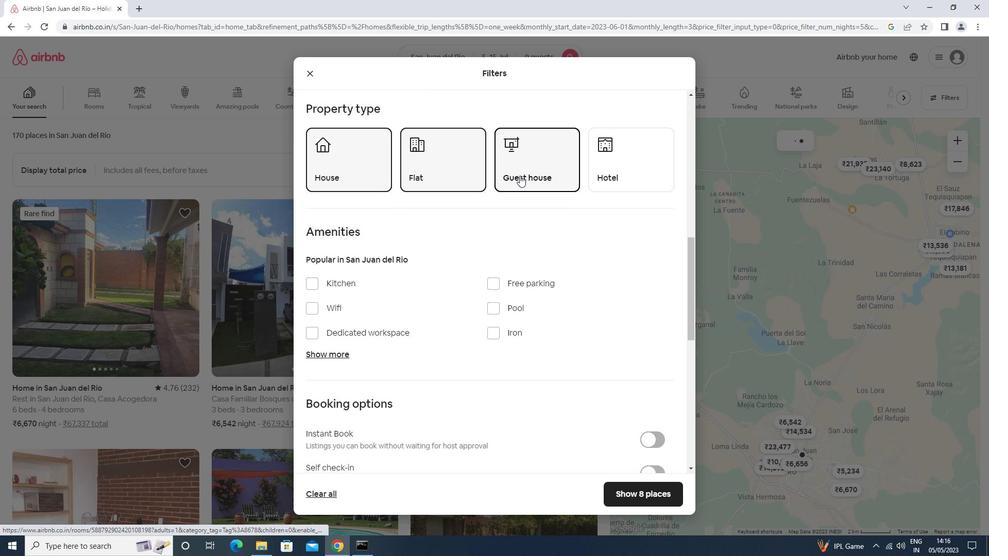 
Action: Mouse scrolled (519, 175) with delta (0, 0)
Screenshot: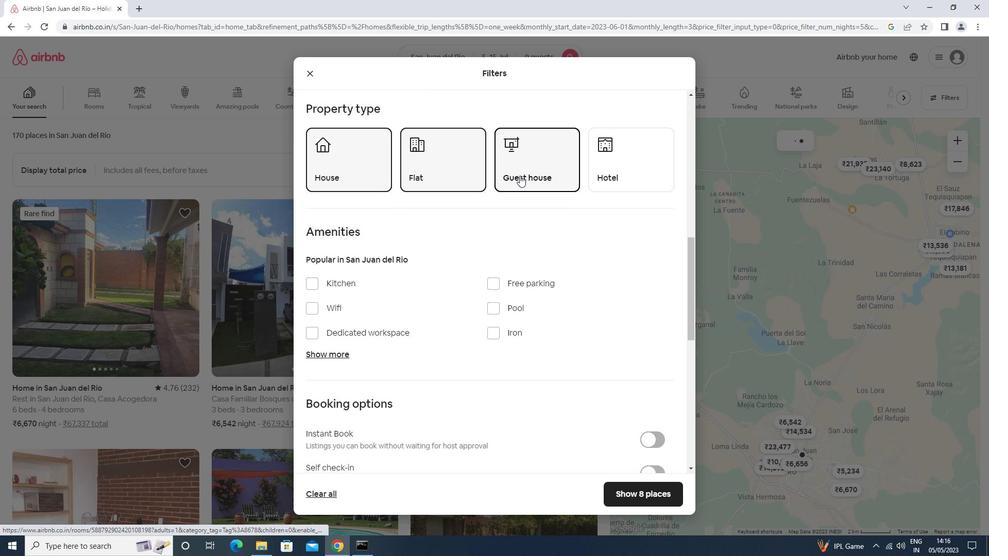
Action: Mouse scrolled (519, 175) with delta (0, 0)
Screenshot: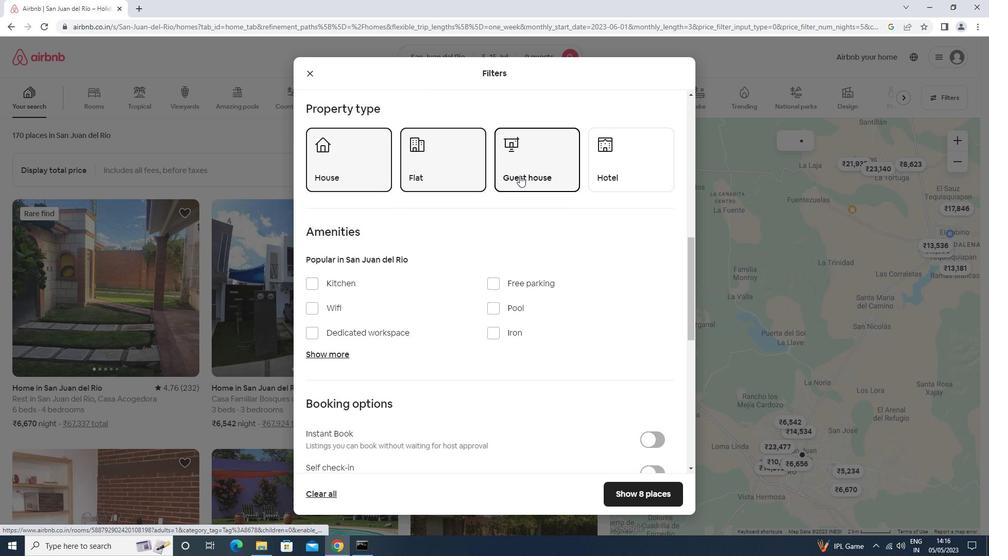
Action: Mouse scrolled (519, 175) with delta (0, 0)
Screenshot: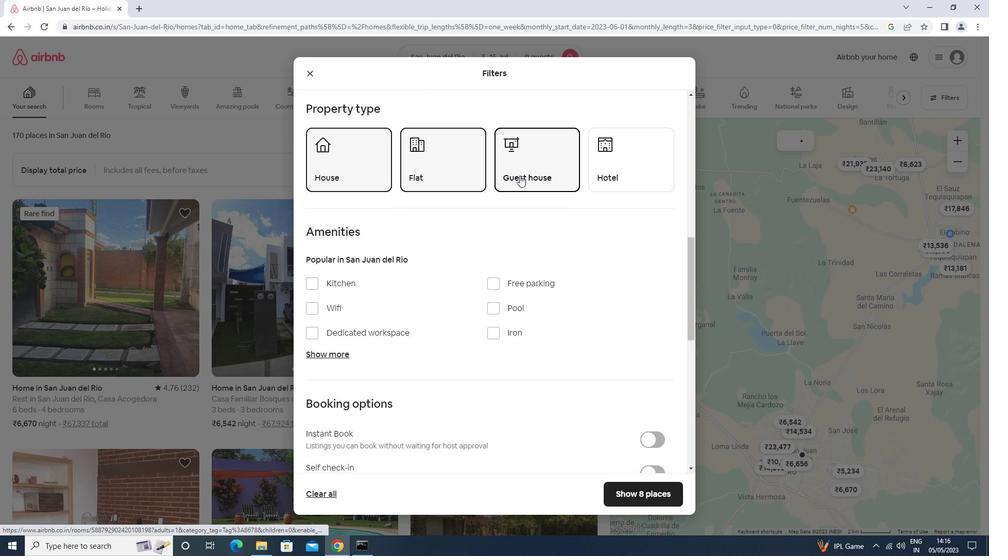 
Action: Mouse moved to (654, 213)
Screenshot: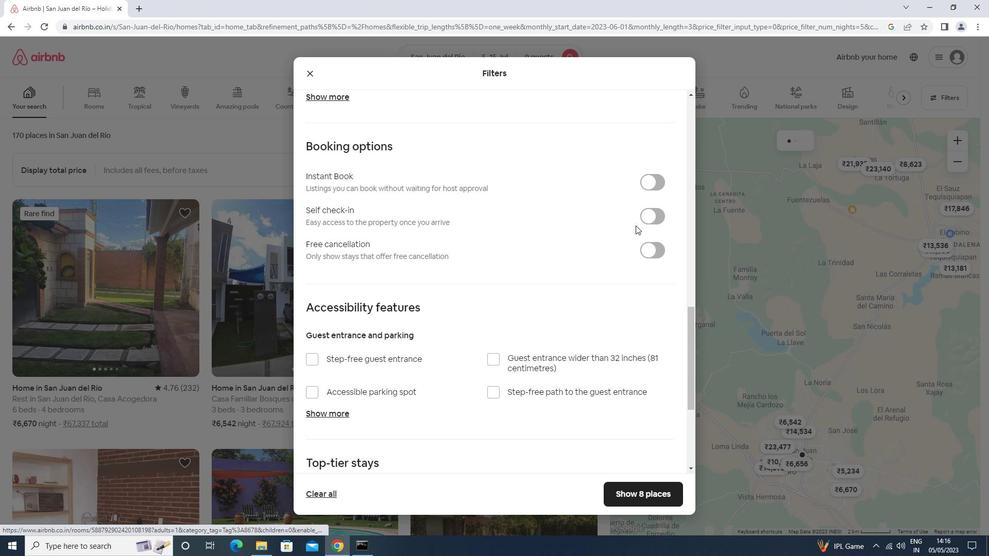 
Action: Mouse pressed left at (654, 213)
Screenshot: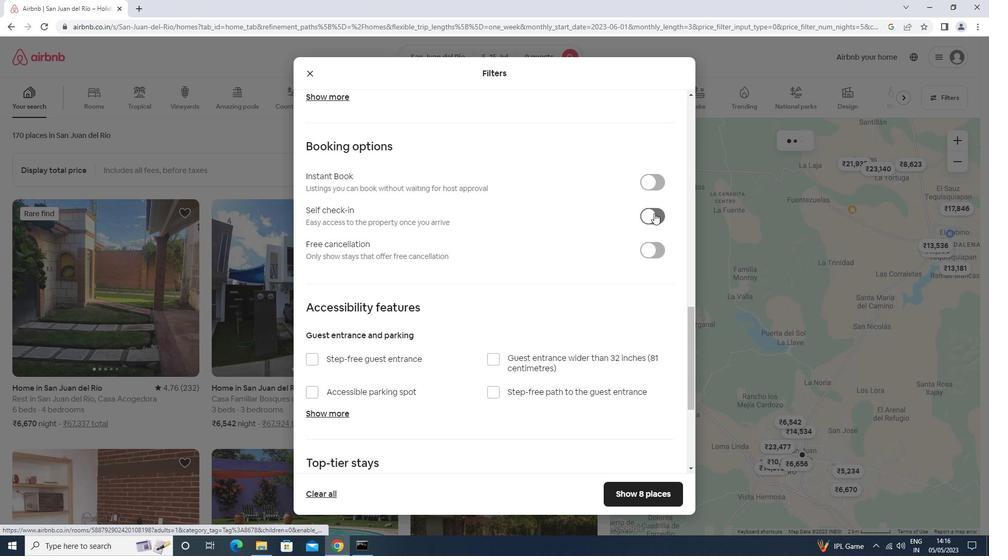 
Action: Mouse moved to (650, 218)
Screenshot: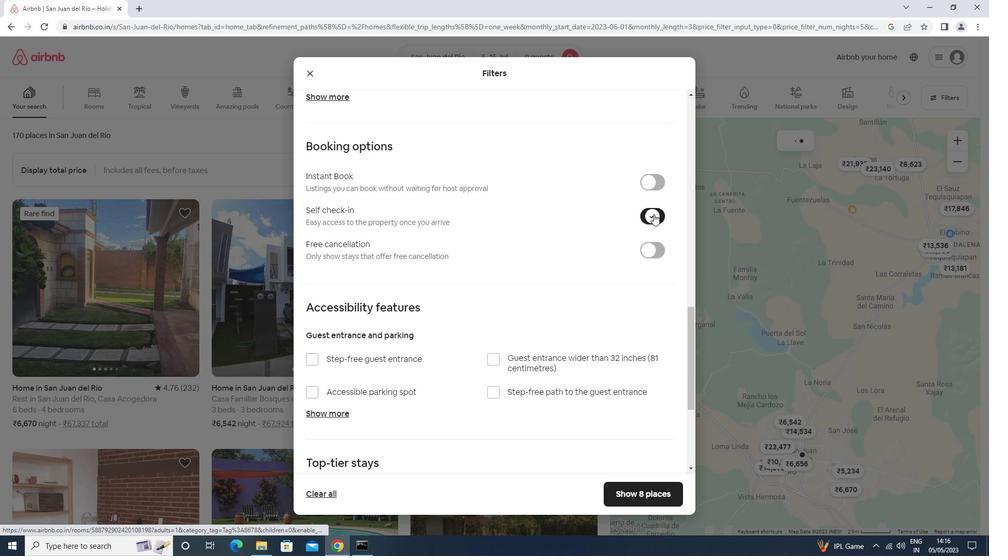 
Action: Mouse scrolled (650, 217) with delta (0, 0)
Screenshot: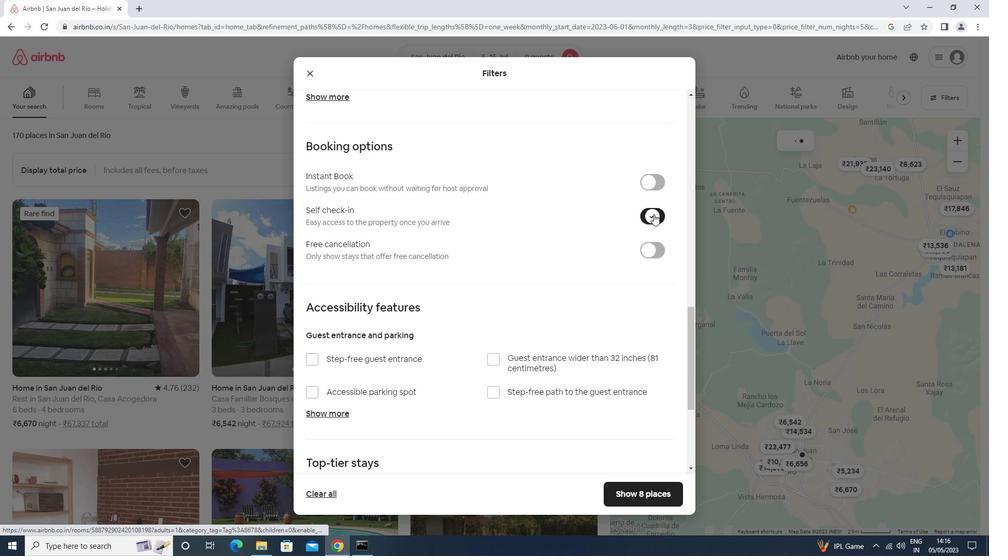 
Action: Mouse moved to (647, 222)
Screenshot: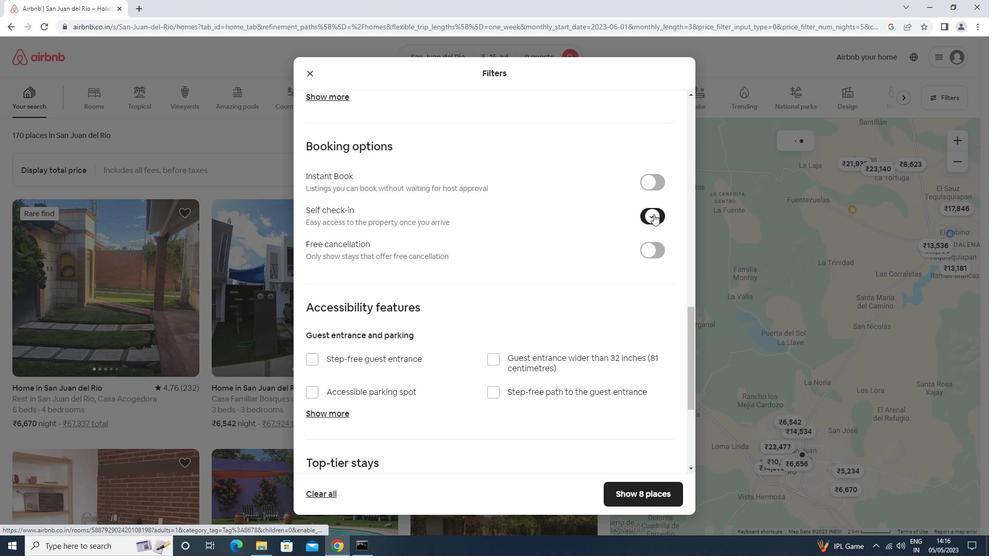 
Action: Mouse scrolled (647, 222) with delta (0, 0)
Screenshot: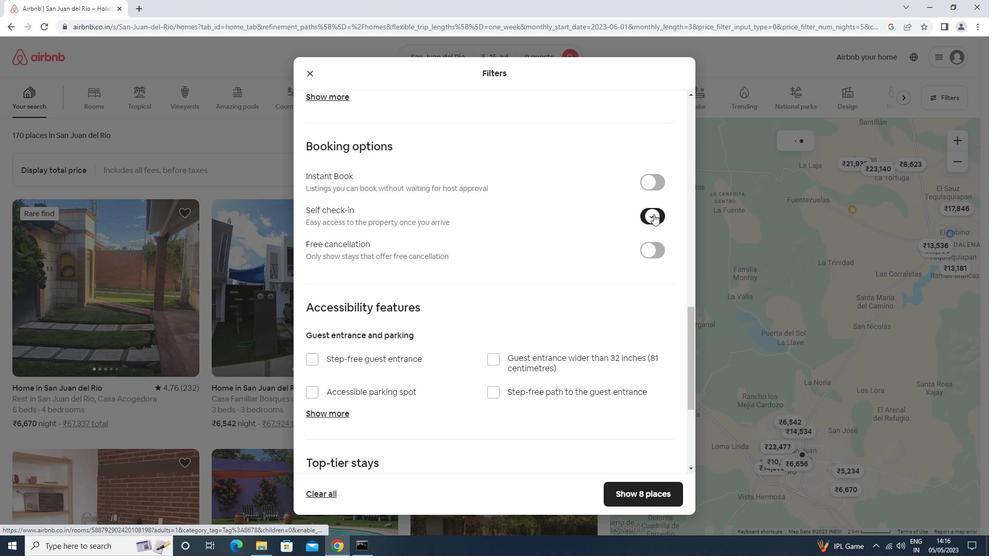 
Action: Mouse scrolled (647, 222) with delta (0, 0)
Screenshot: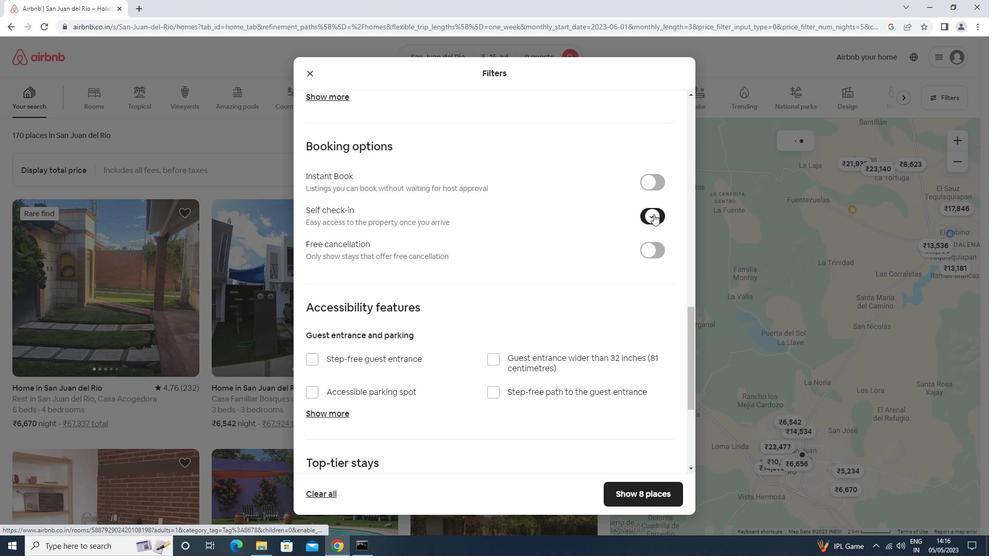 
Action: Mouse moved to (647, 222)
Screenshot: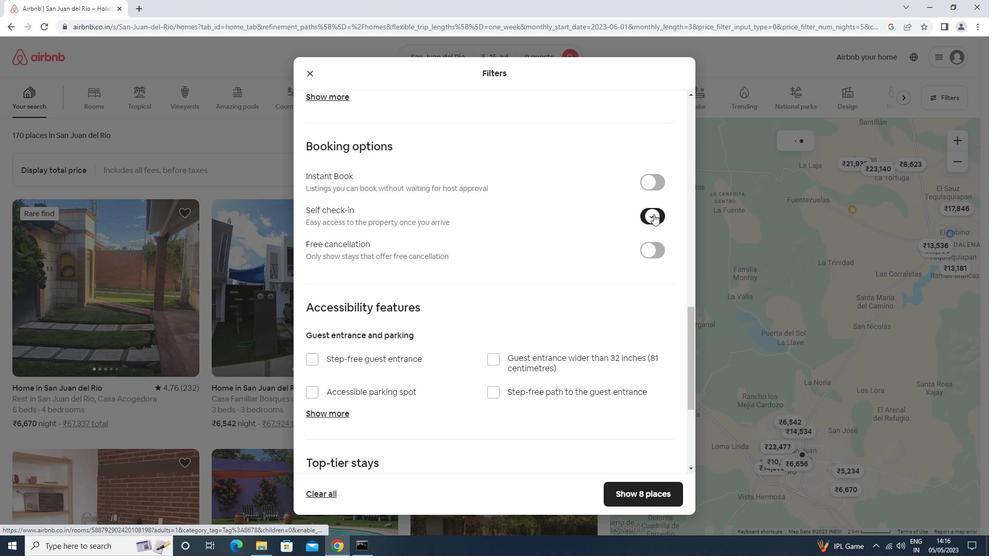
Action: Mouse scrolled (647, 222) with delta (0, 0)
Screenshot: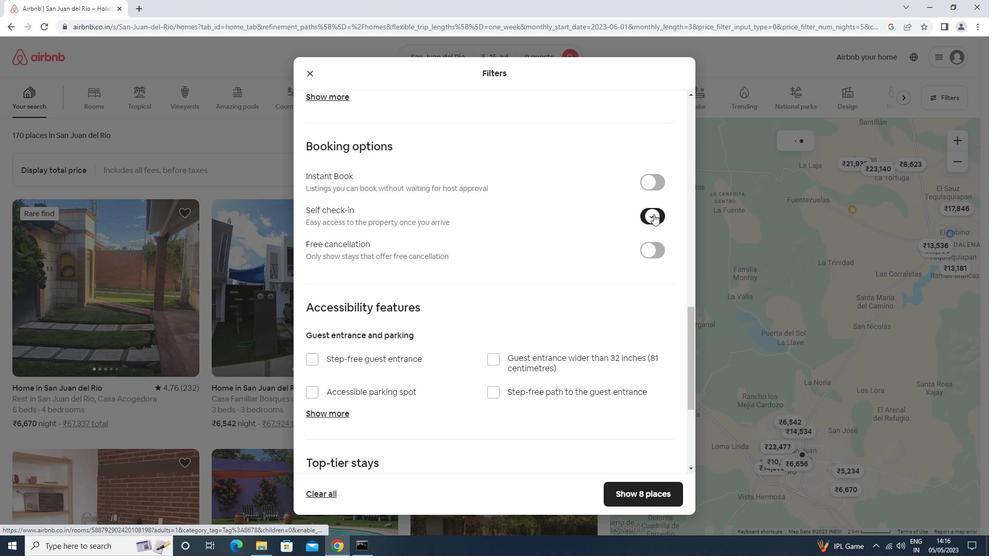 
Action: Mouse scrolled (647, 222) with delta (0, 0)
Screenshot: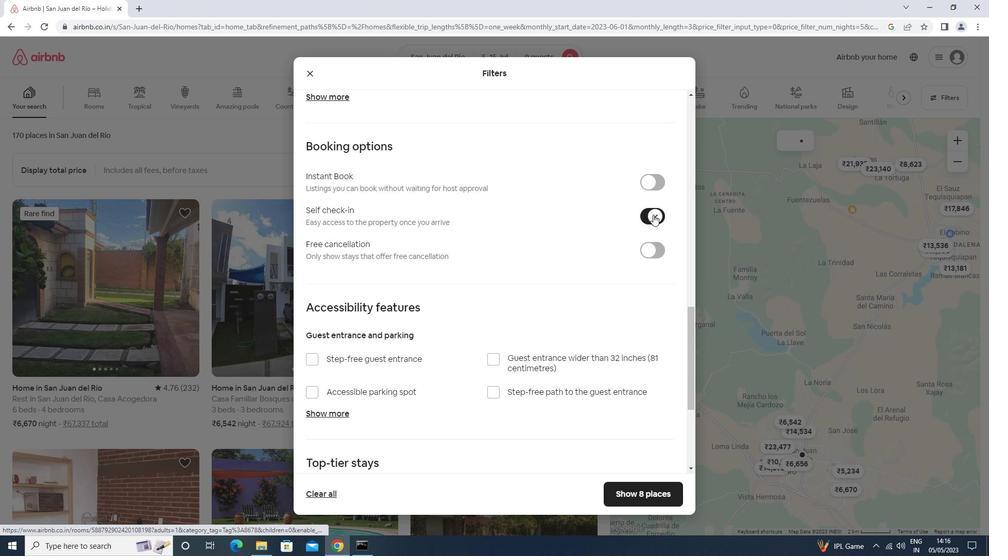 
Action: Mouse moved to (646, 223)
Screenshot: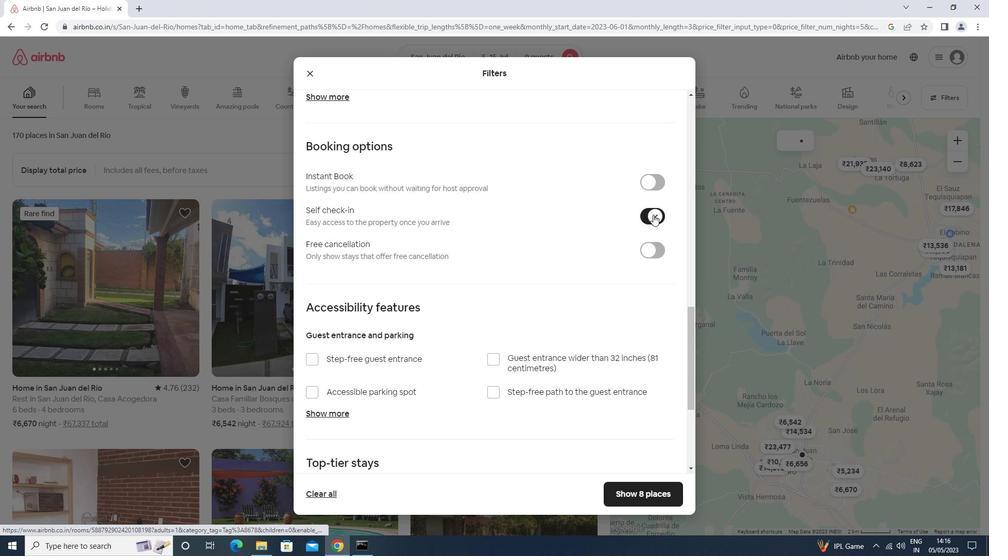 
Action: Mouse scrolled (646, 223) with delta (0, 0)
Screenshot: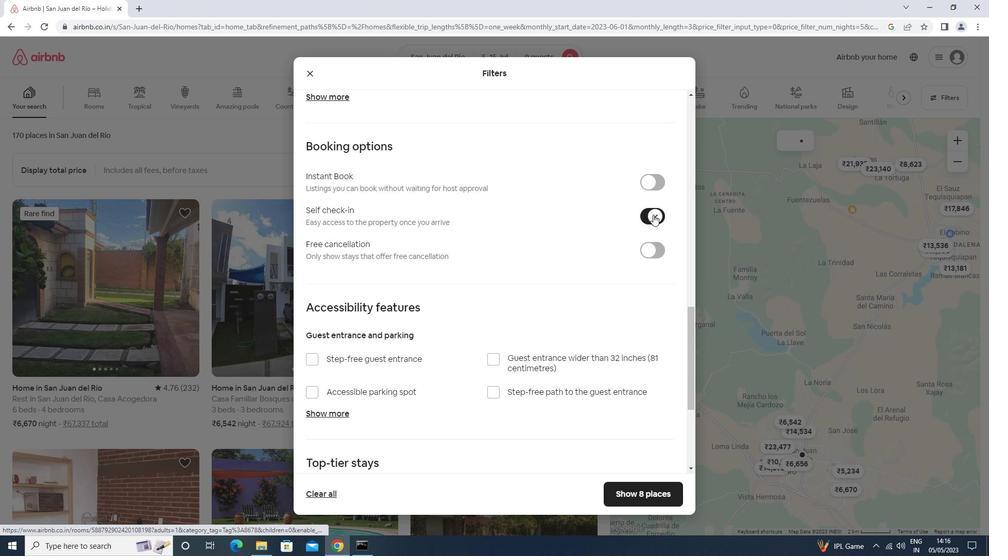 
Action: Mouse moved to (638, 228)
Screenshot: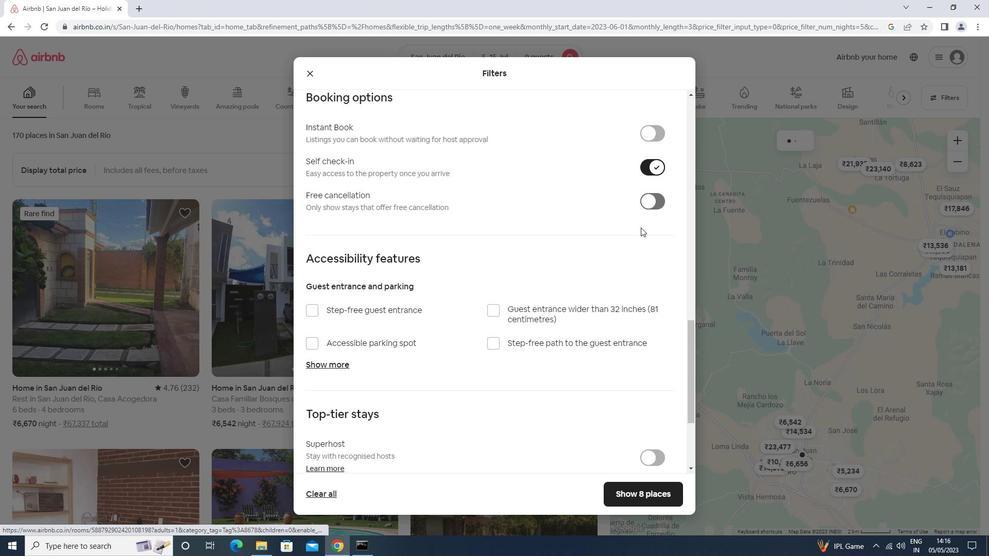 
Action: Mouse scrolled (638, 228) with delta (0, 0)
Screenshot: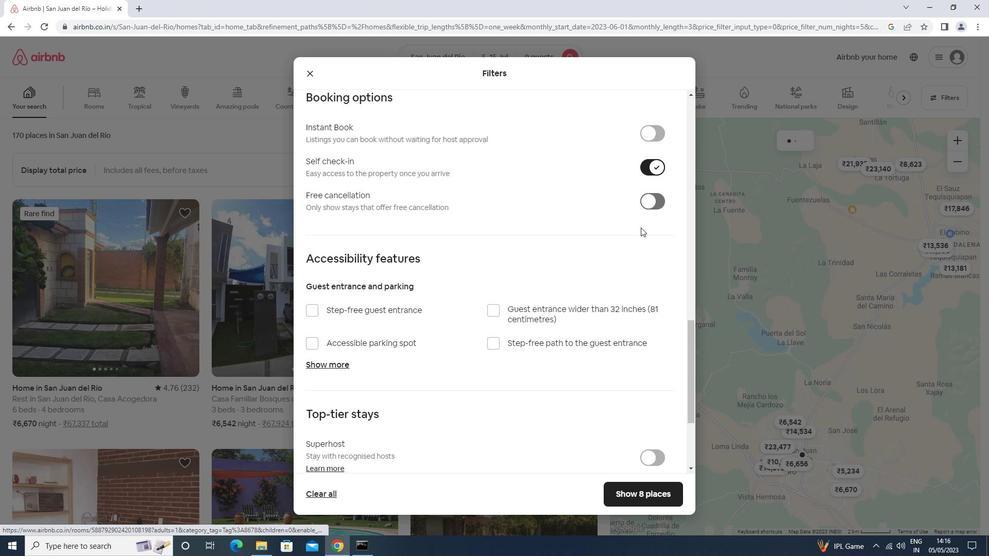 
Action: Mouse moved to (638, 228)
Screenshot: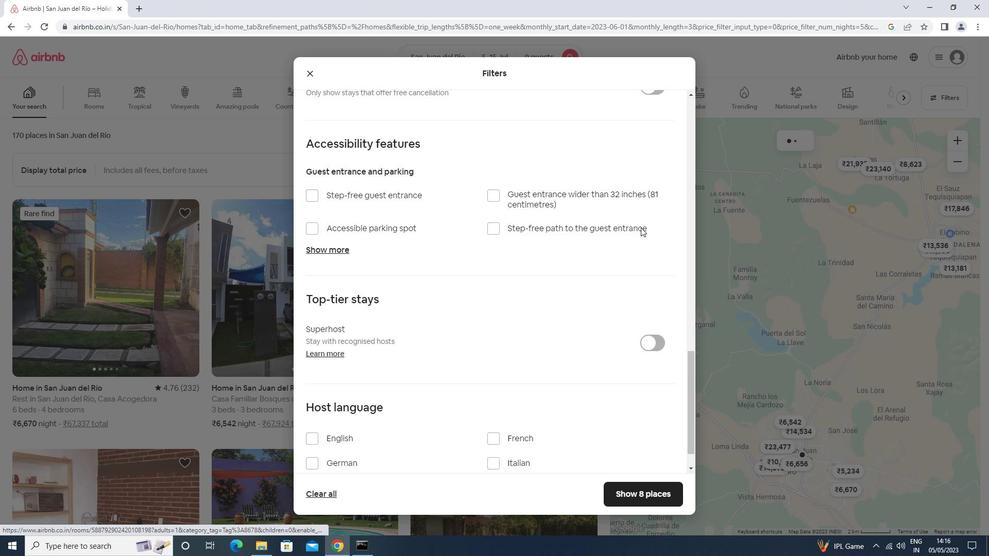 
Action: Mouse scrolled (638, 228) with delta (0, 0)
Screenshot: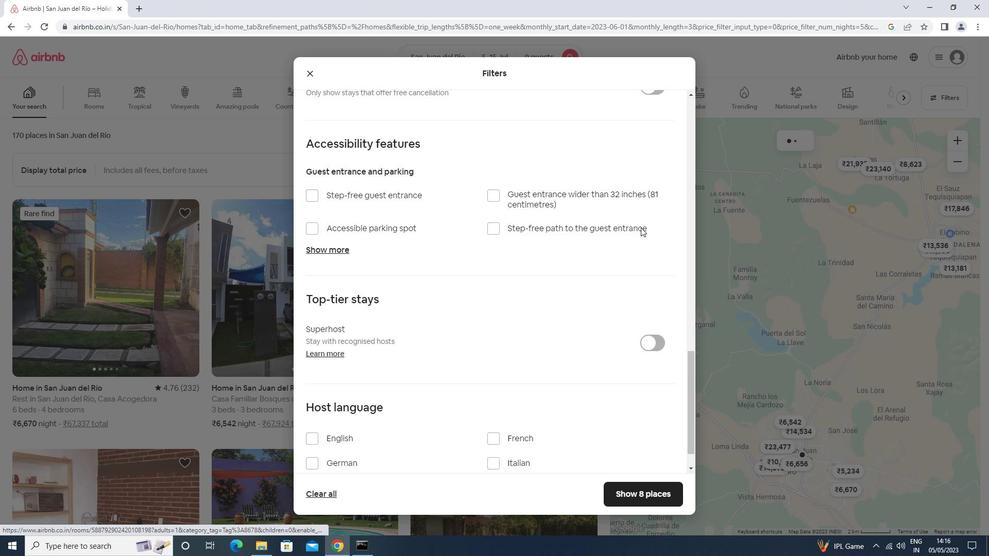
Action: Mouse scrolled (638, 228) with delta (0, 0)
Screenshot: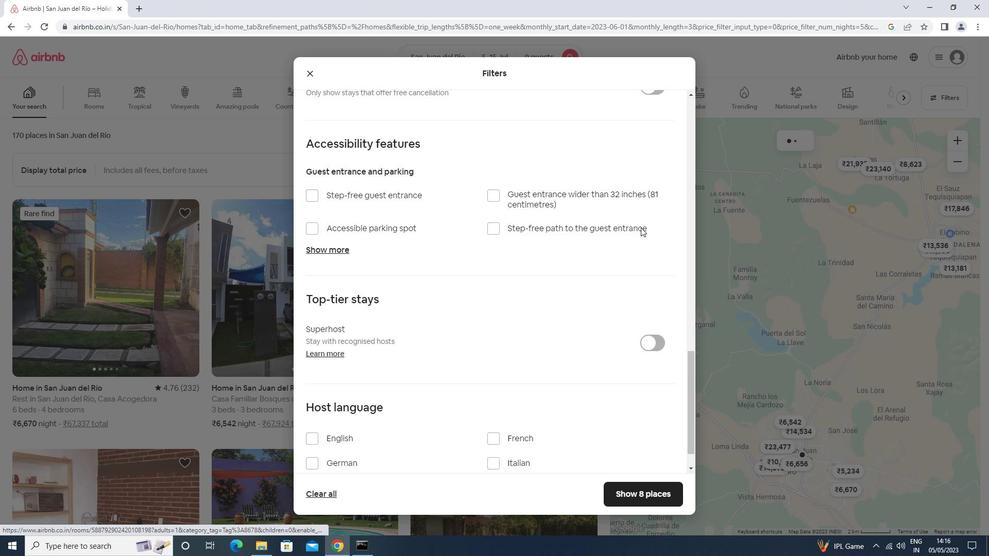
Action: Mouse scrolled (638, 228) with delta (0, 0)
Screenshot: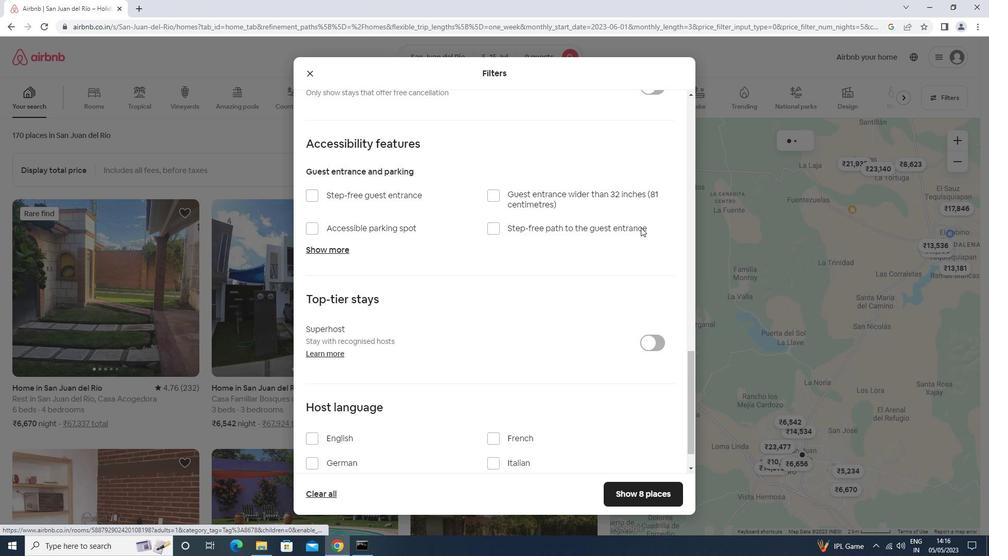 
Action: Mouse scrolled (638, 228) with delta (0, 0)
Screenshot: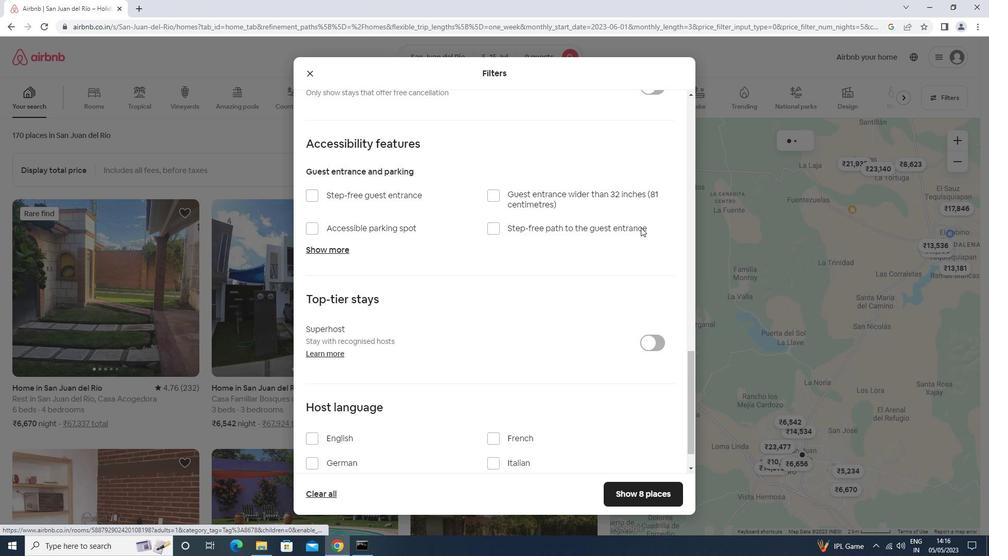
Action: Mouse moved to (329, 394)
Screenshot: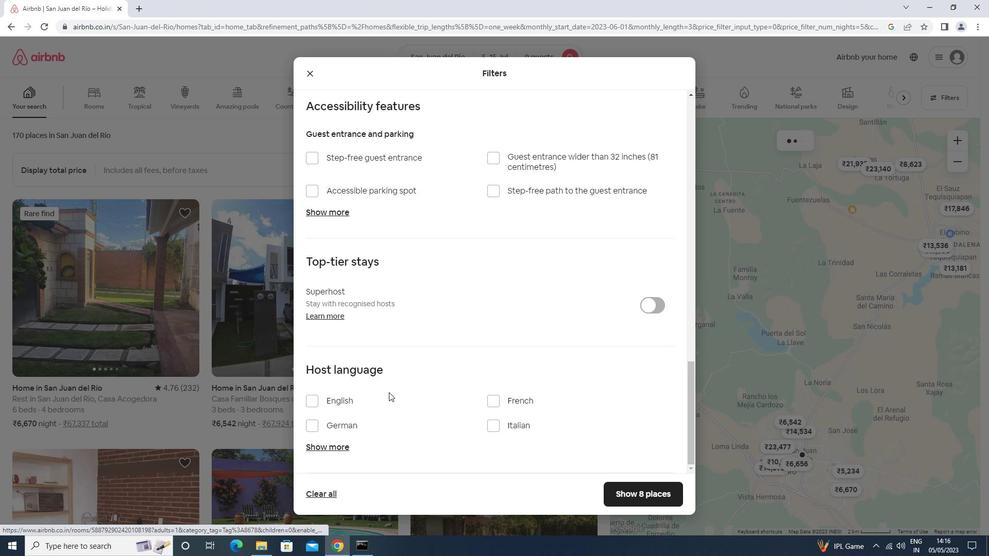 
Action: Mouse pressed left at (329, 394)
Screenshot: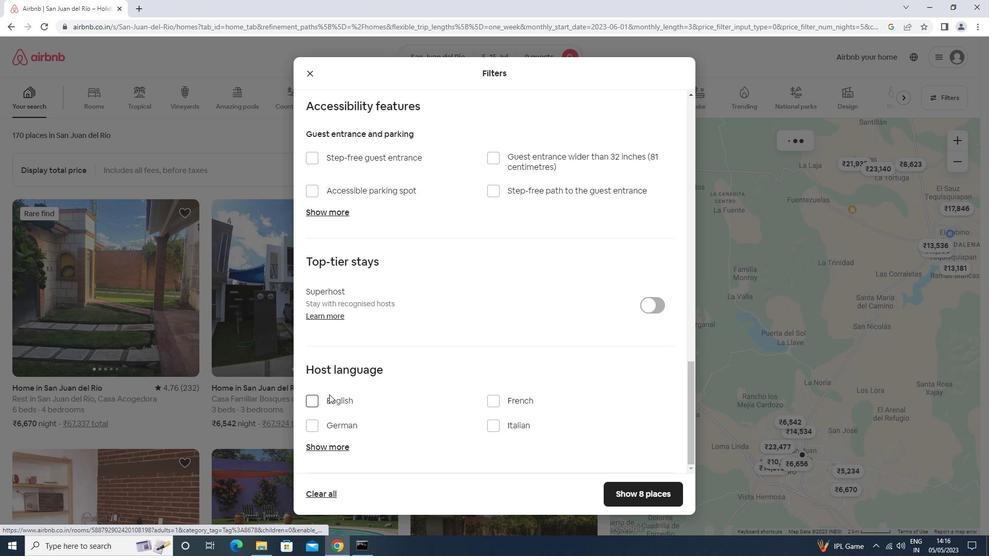 
Action: Mouse moved to (341, 399)
Screenshot: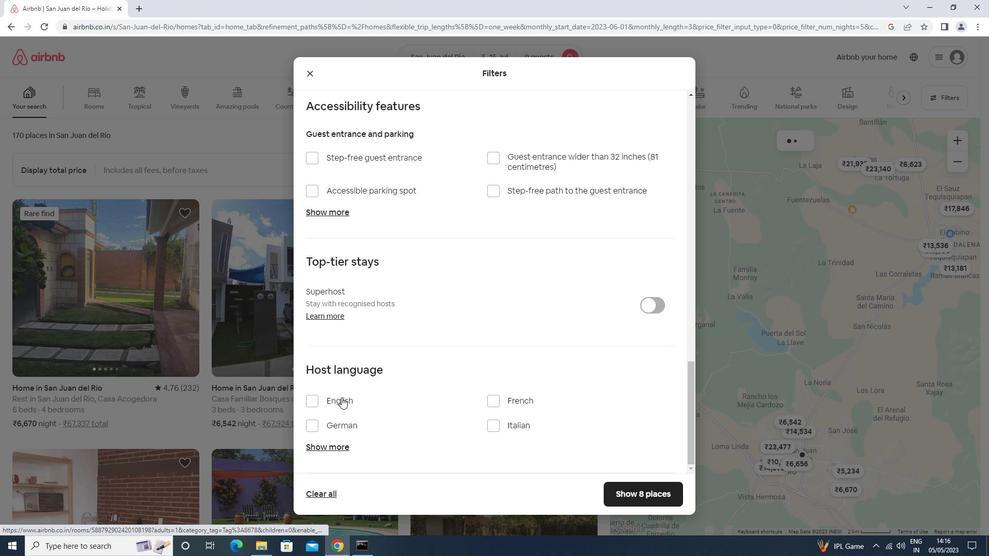 
Action: Mouse pressed left at (341, 399)
Screenshot: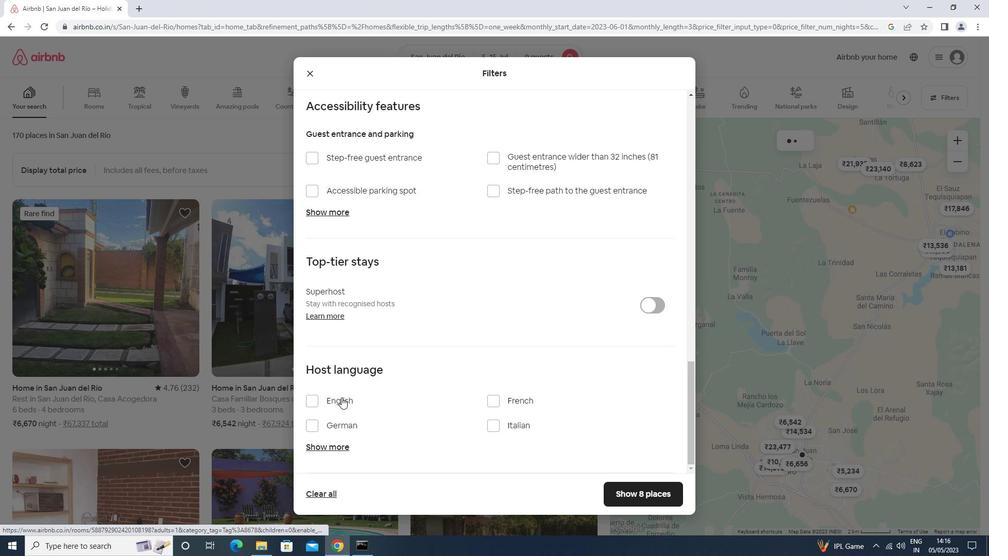 
Action: Mouse moved to (656, 501)
Screenshot: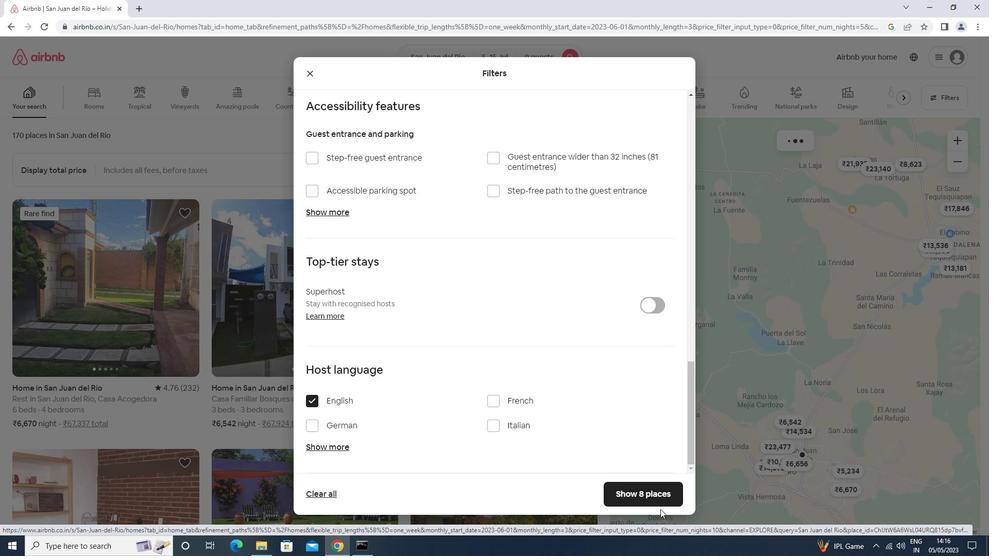 
Action: Mouse pressed left at (656, 501)
Screenshot: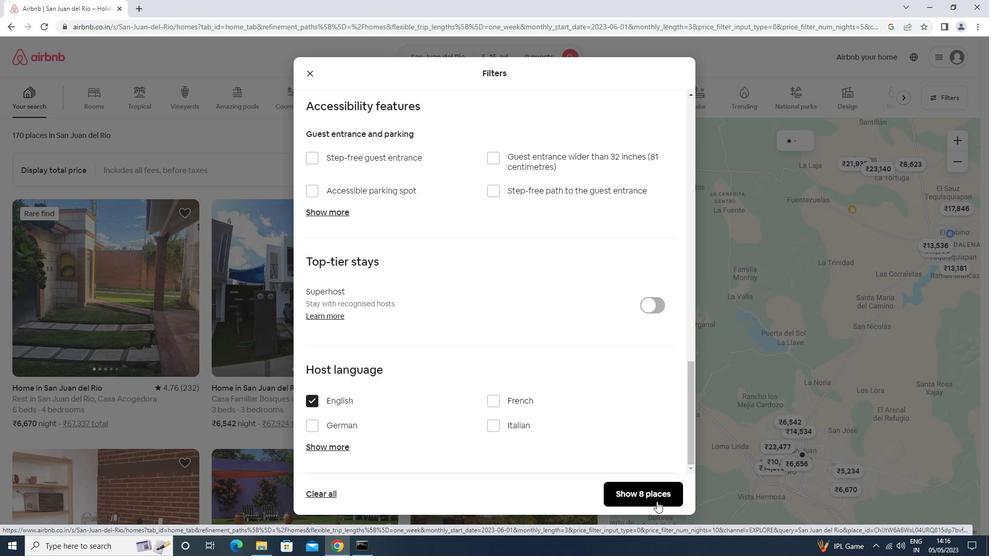 
Action: Mouse moved to (656, 500)
Screenshot: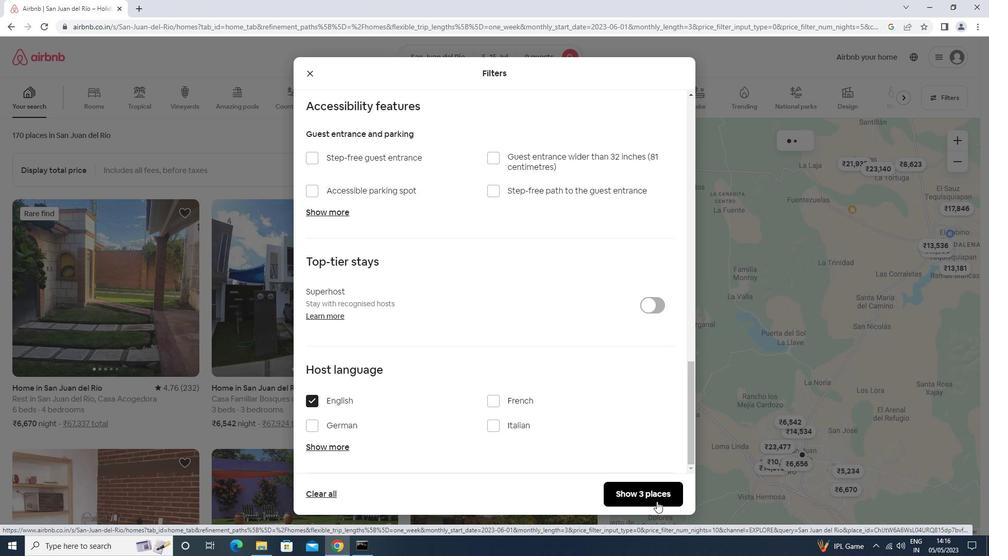 
